 Task: Add a signature Jasmine Robinson containing Best wishes for a happy Grandparents Day, Jasmine Robinson to email address softage.8@softage.net and add a label School records
Action: Mouse moved to (930, 48)
Screenshot: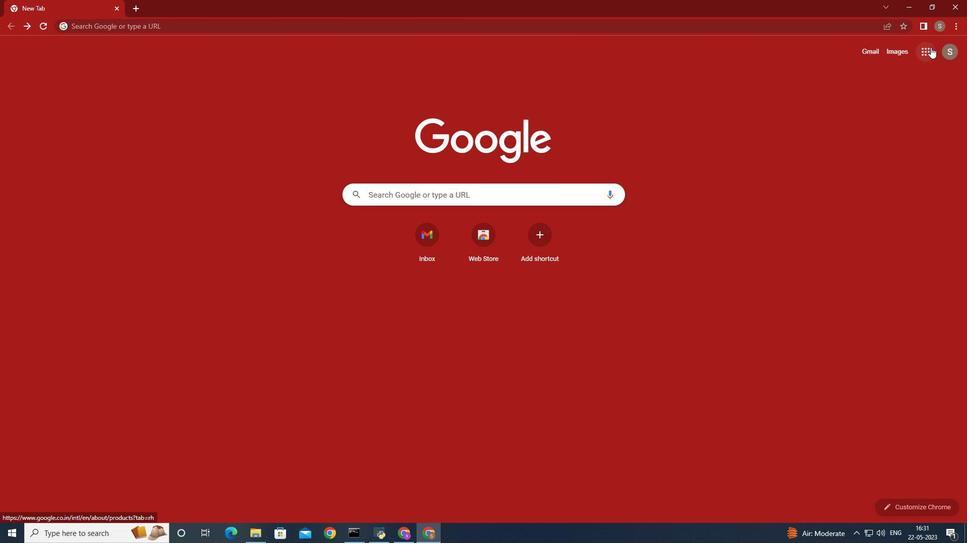 
Action: Mouse pressed left at (930, 48)
Screenshot: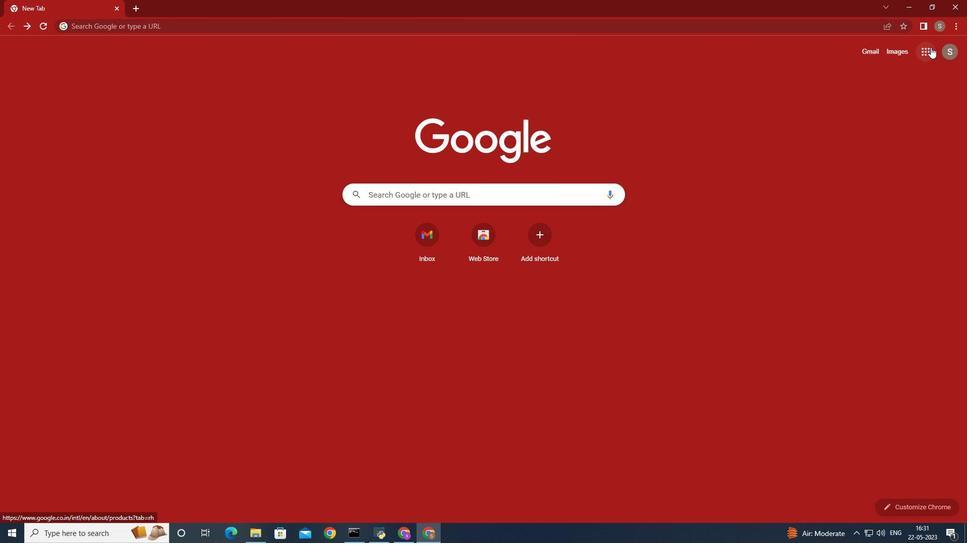 
Action: Mouse moved to (902, 91)
Screenshot: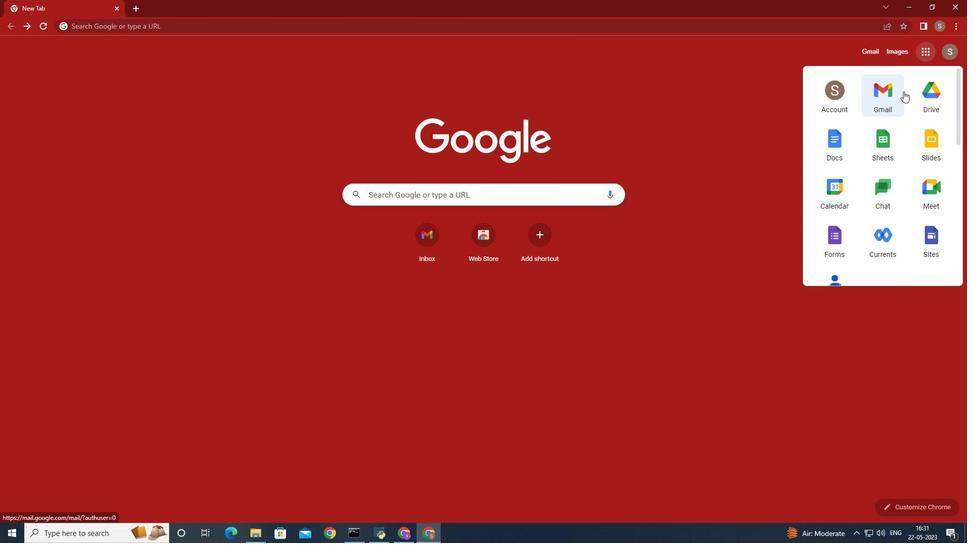 
Action: Mouse pressed left at (902, 91)
Screenshot: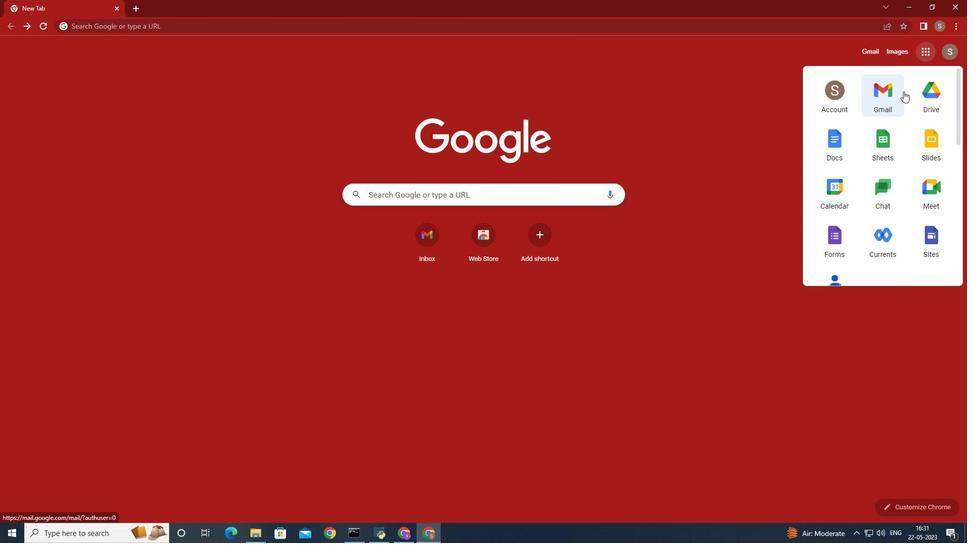 
Action: Mouse moved to (855, 73)
Screenshot: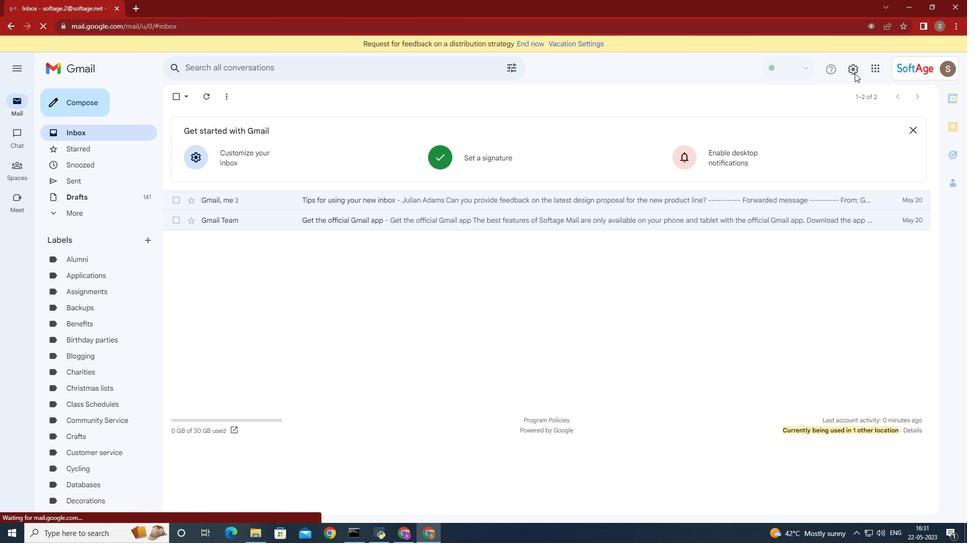 
Action: Mouse pressed left at (855, 73)
Screenshot: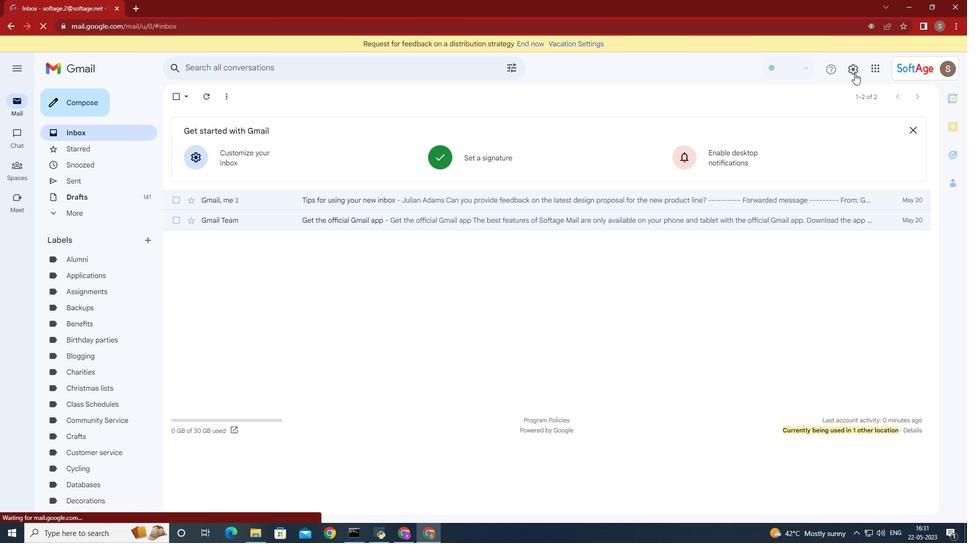 
Action: Mouse moved to (869, 114)
Screenshot: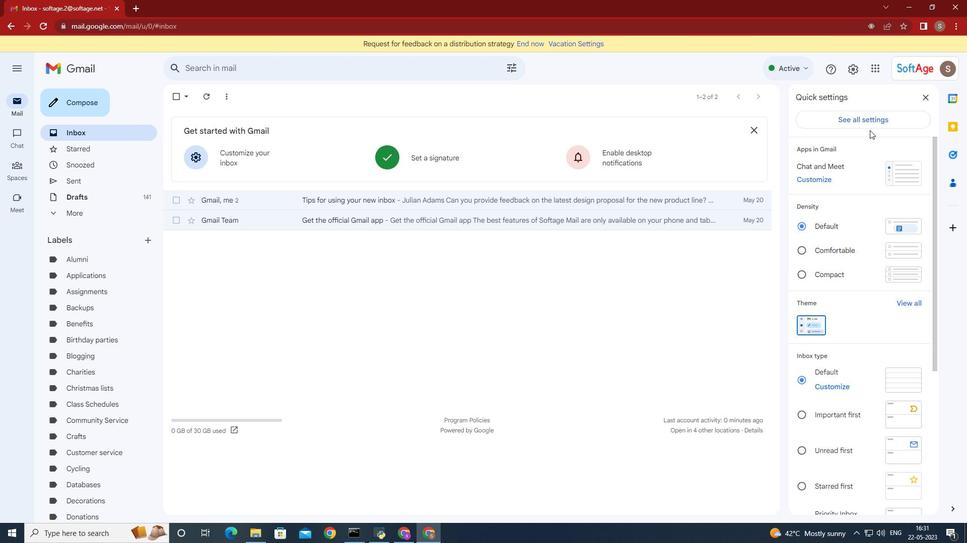 
Action: Mouse pressed left at (869, 114)
Screenshot: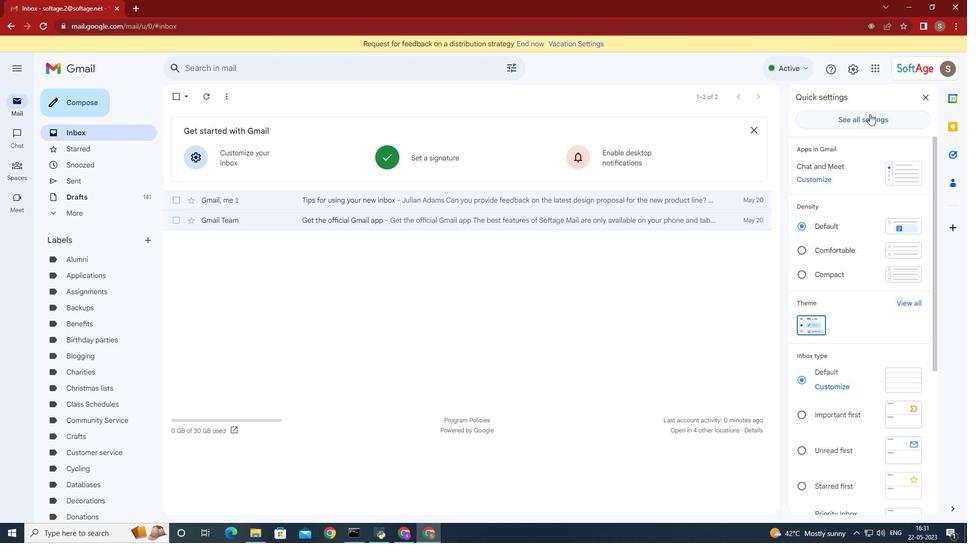 
Action: Mouse moved to (679, 174)
Screenshot: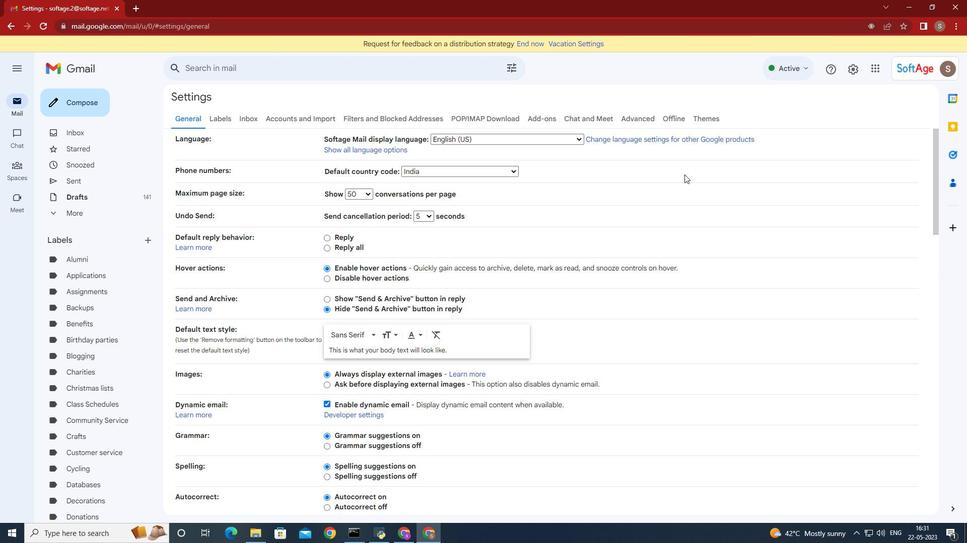 
Action: Mouse scrolled (679, 174) with delta (0, 0)
Screenshot: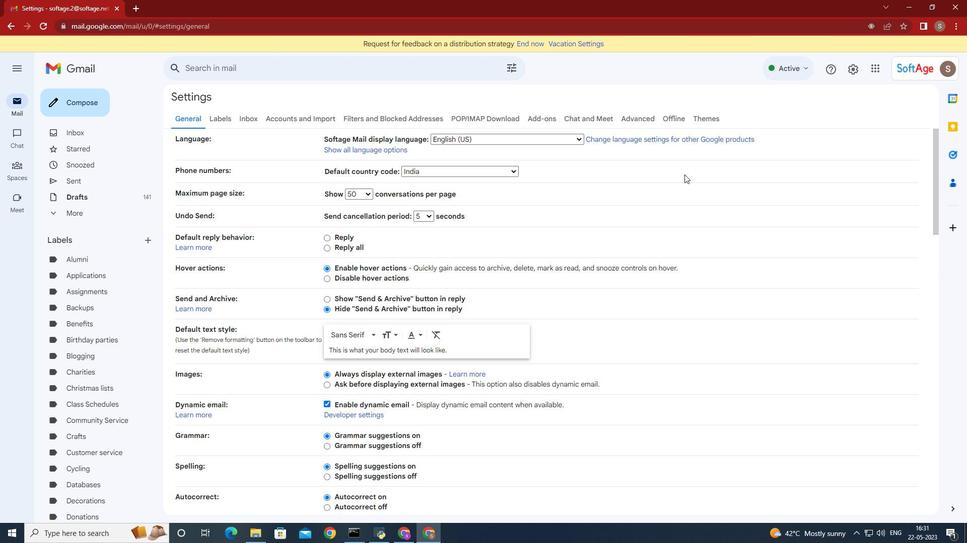 
Action: Mouse moved to (679, 174)
Screenshot: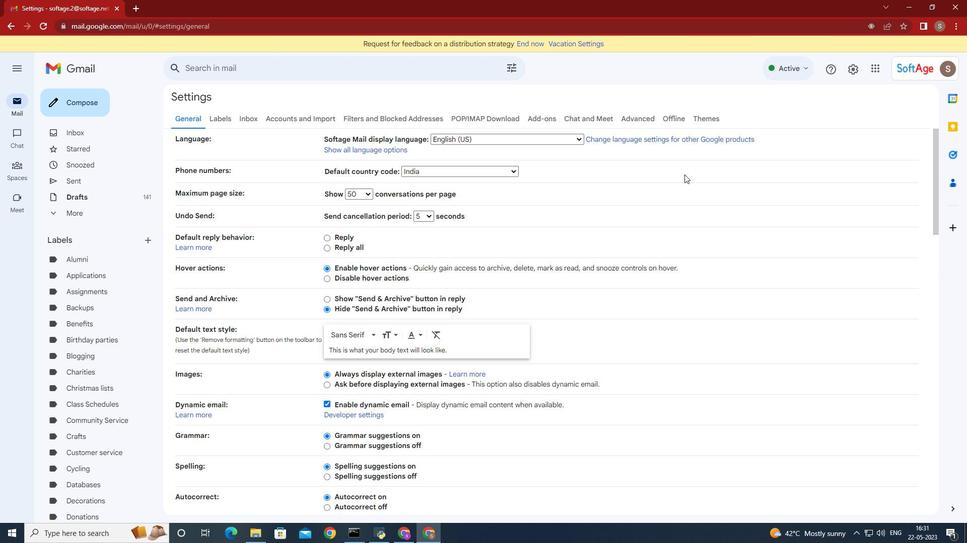 
Action: Mouse scrolled (679, 174) with delta (0, 0)
Screenshot: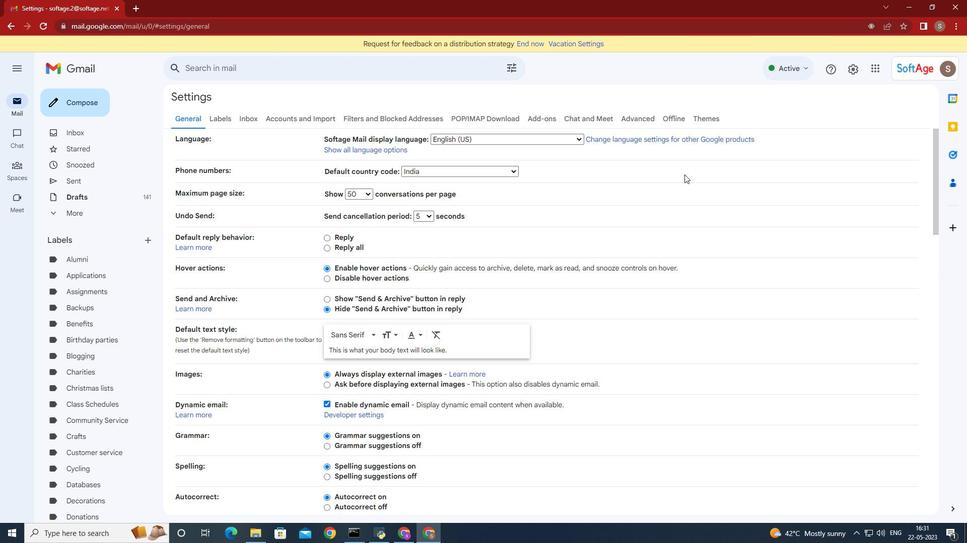 
Action: Mouse moved to (678, 174)
Screenshot: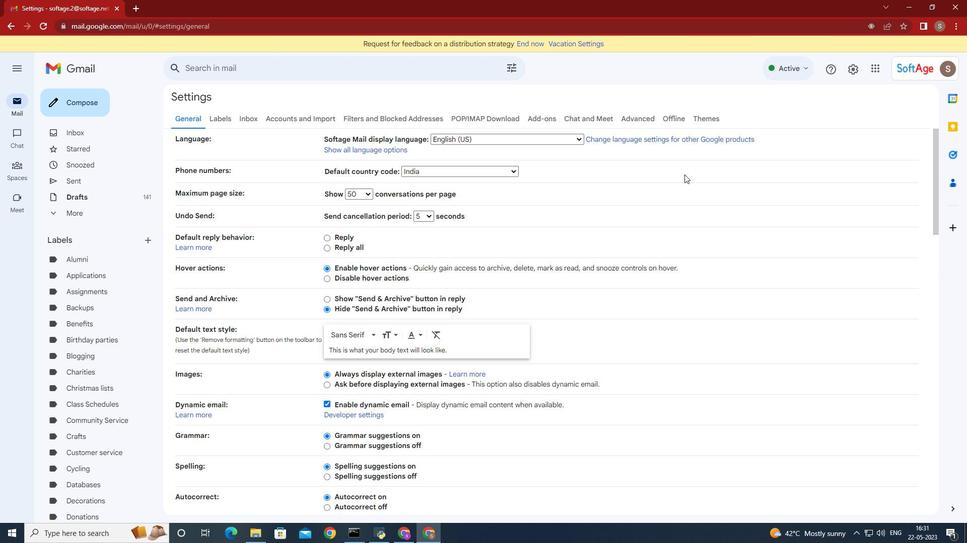 
Action: Mouse scrolled (678, 174) with delta (0, 0)
Screenshot: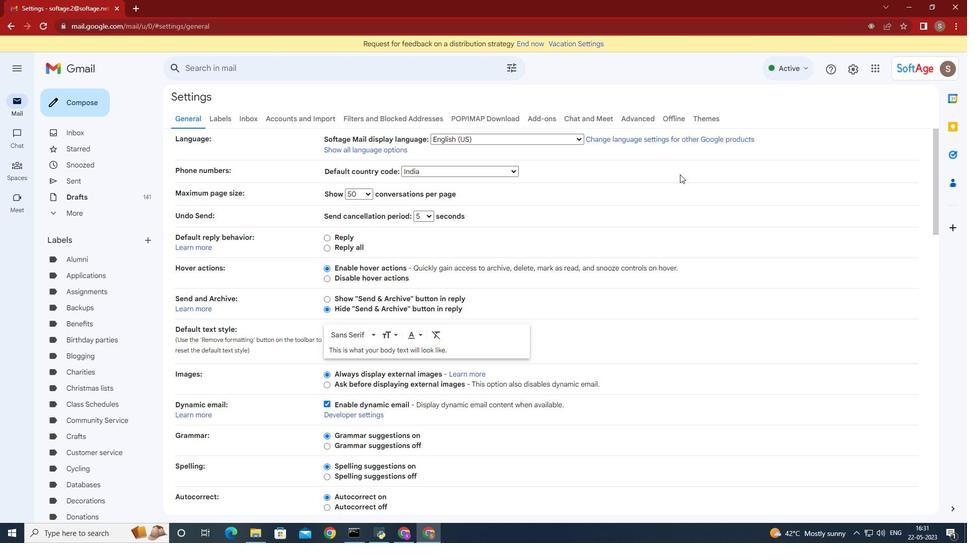 
Action: Mouse moved to (678, 174)
Screenshot: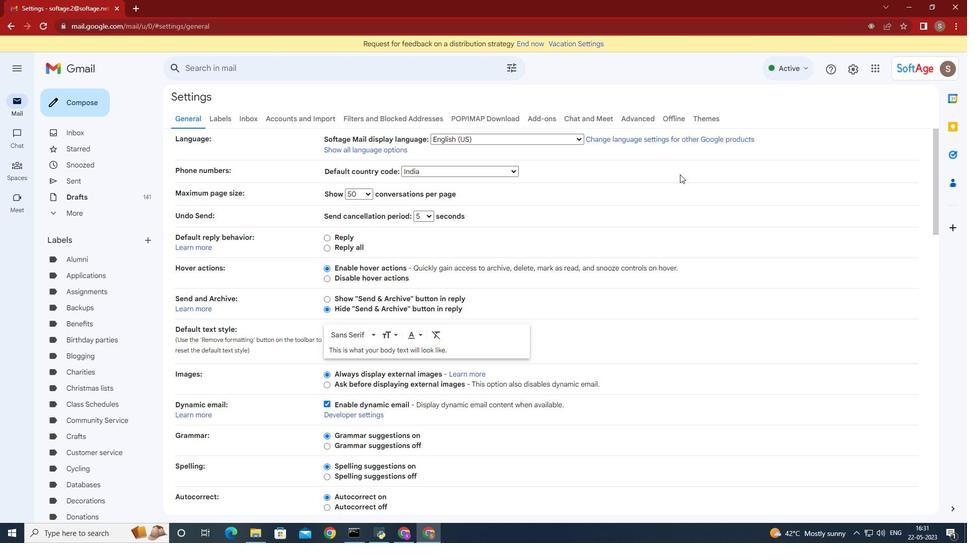 
Action: Mouse scrolled (678, 174) with delta (0, 0)
Screenshot: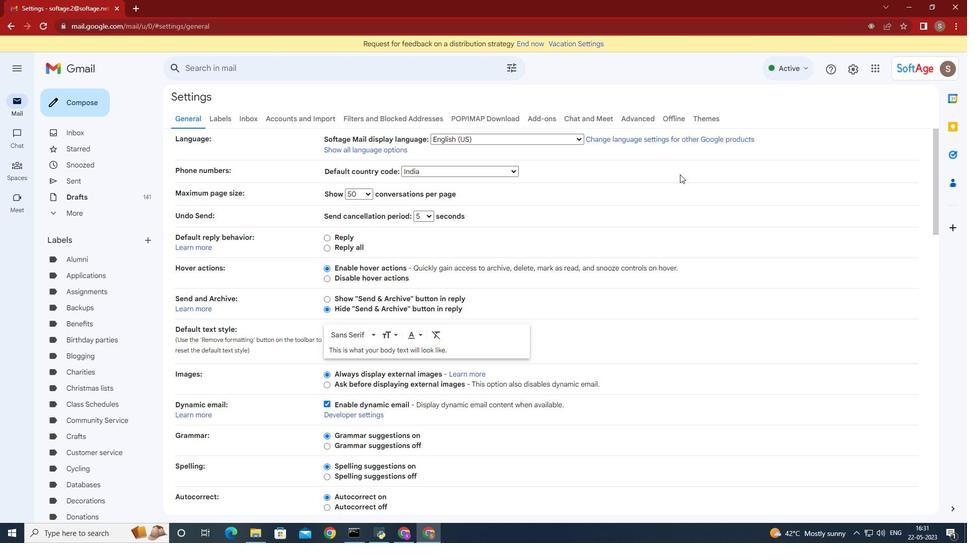 
Action: Mouse moved to (676, 174)
Screenshot: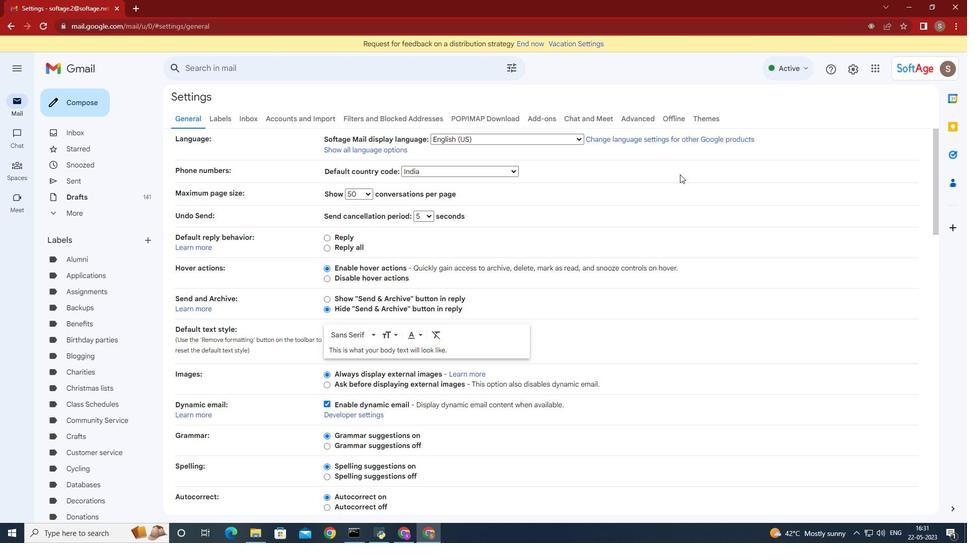 
Action: Mouse scrolled (676, 173) with delta (0, 0)
Screenshot: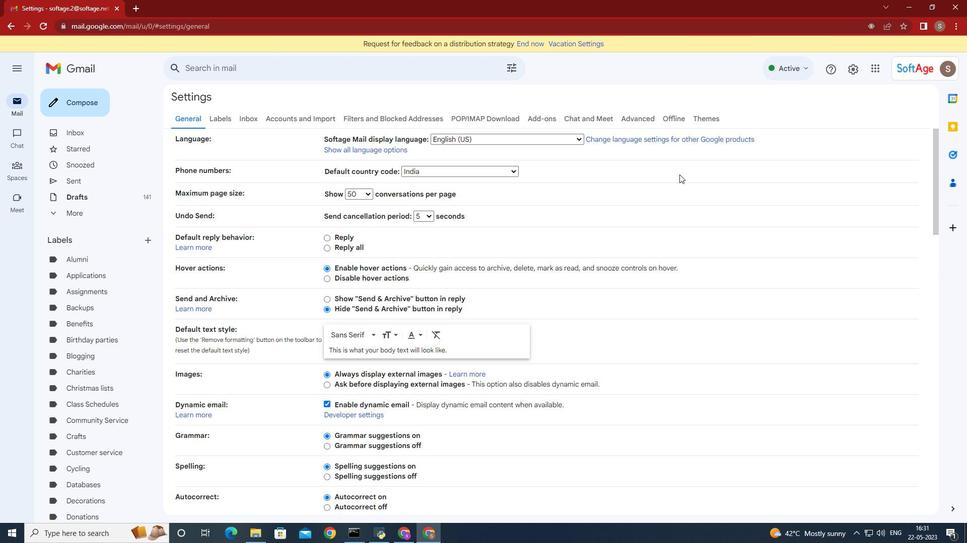 
Action: Mouse moved to (674, 173)
Screenshot: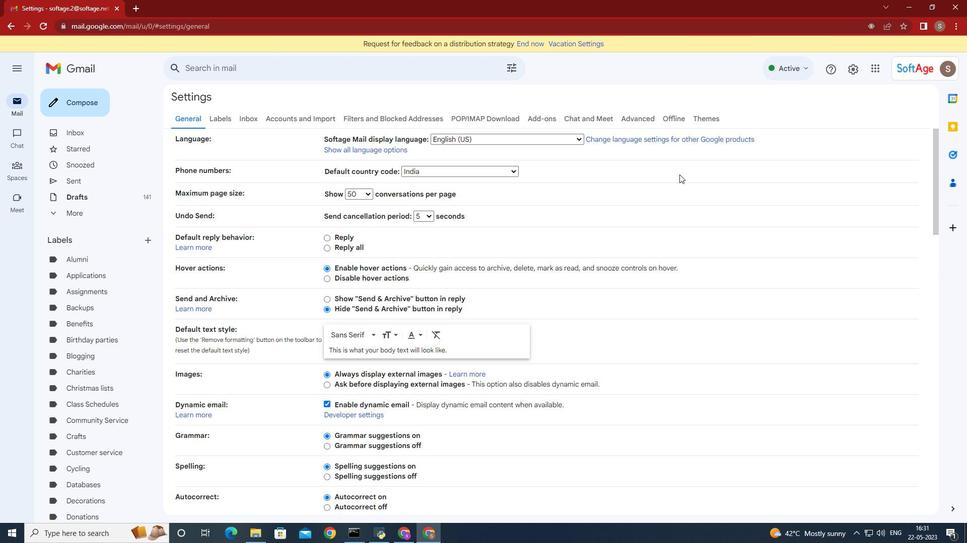 
Action: Mouse scrolled (674, 172) with delta (0, 0)
Screenshot: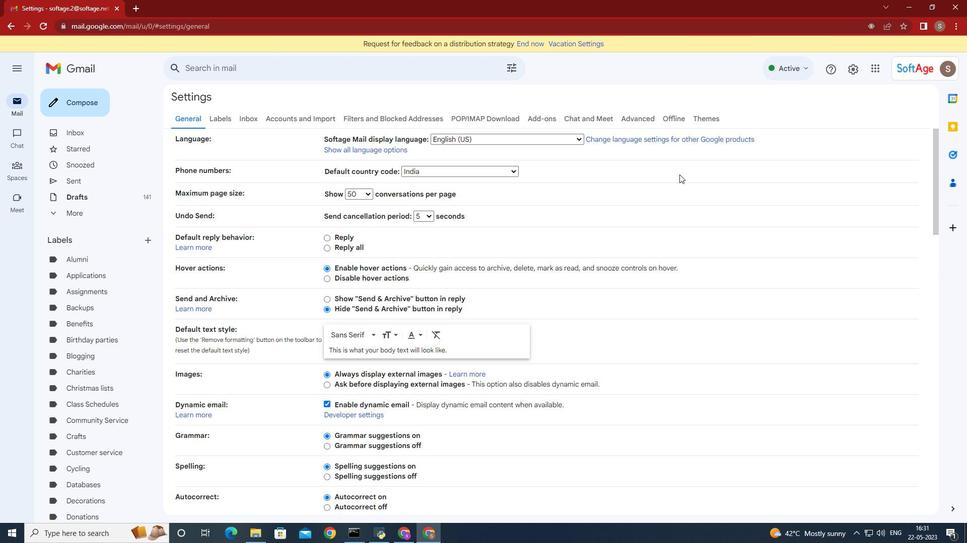 
Action: Mouse moved to (669, 171)
Screenshot: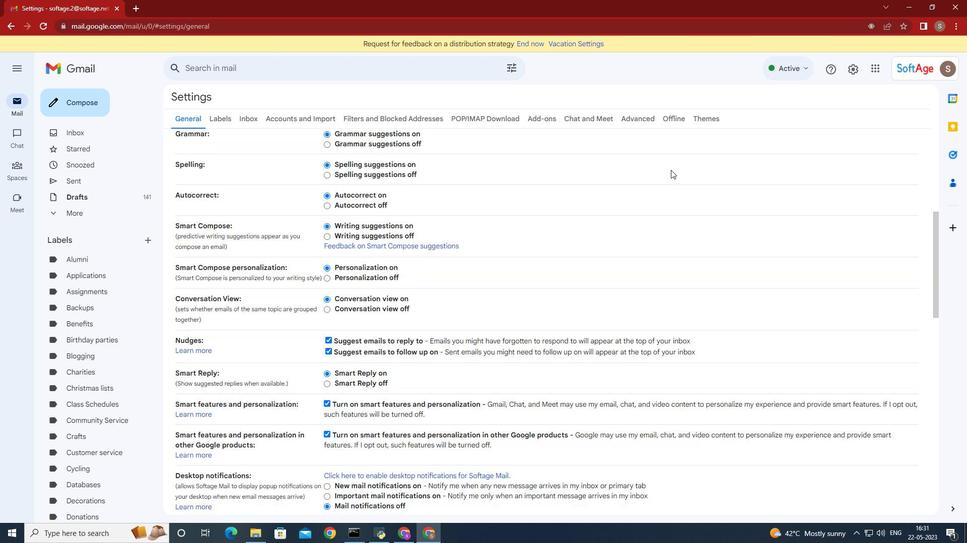 
Action: Mouse scrolled (669, 170) with delta (0, 0)
Screenshot: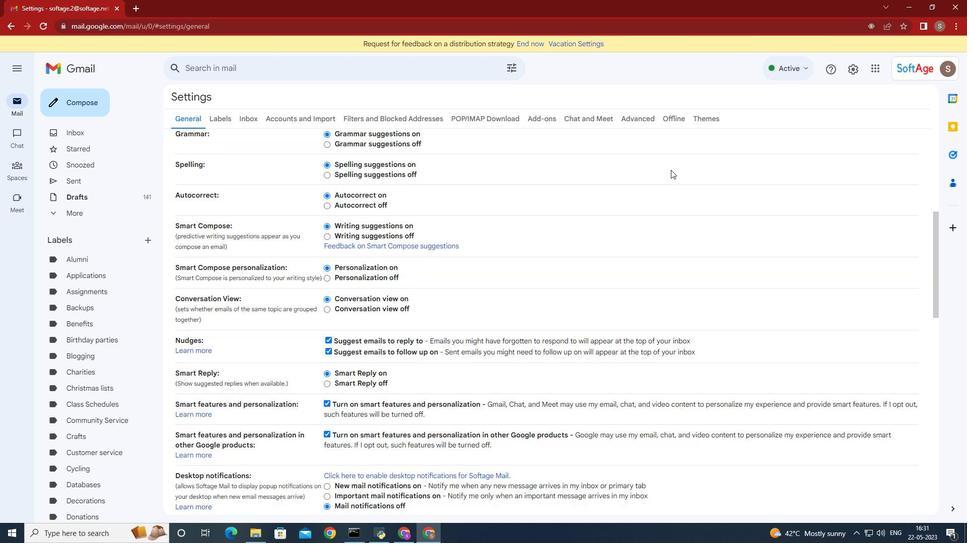 
Action: Mouse scrolled (669, 170) with delta (0, 0)
Screenshot: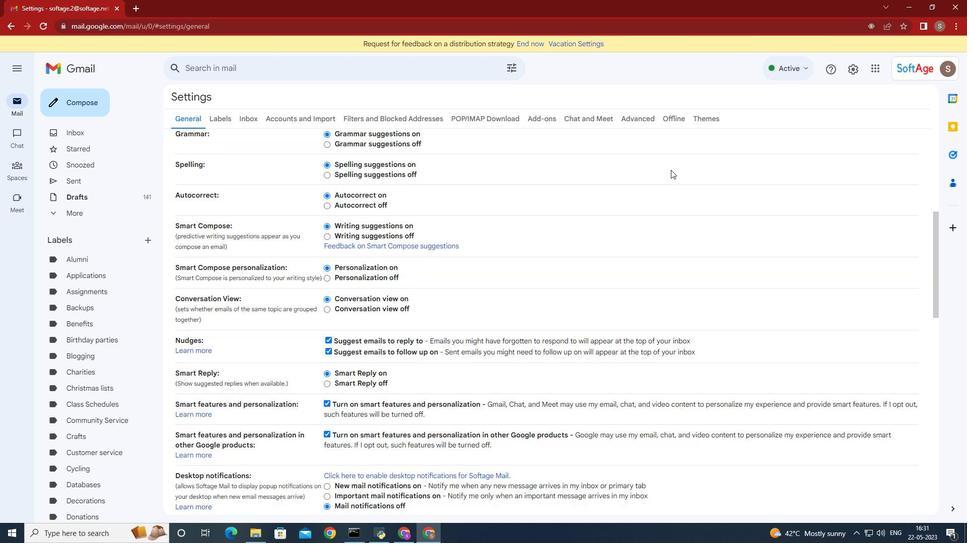
Action: Mouse scrolled (669, 170) with delta (0, 0)
Screenshot: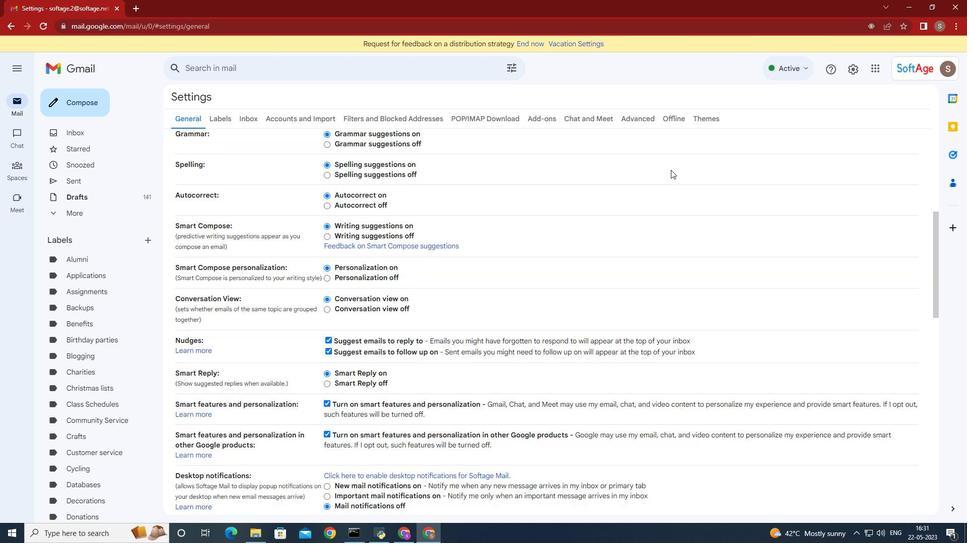 
Action: Mouse scrolled (669, 170) with delta (0, 0)
Screenshot: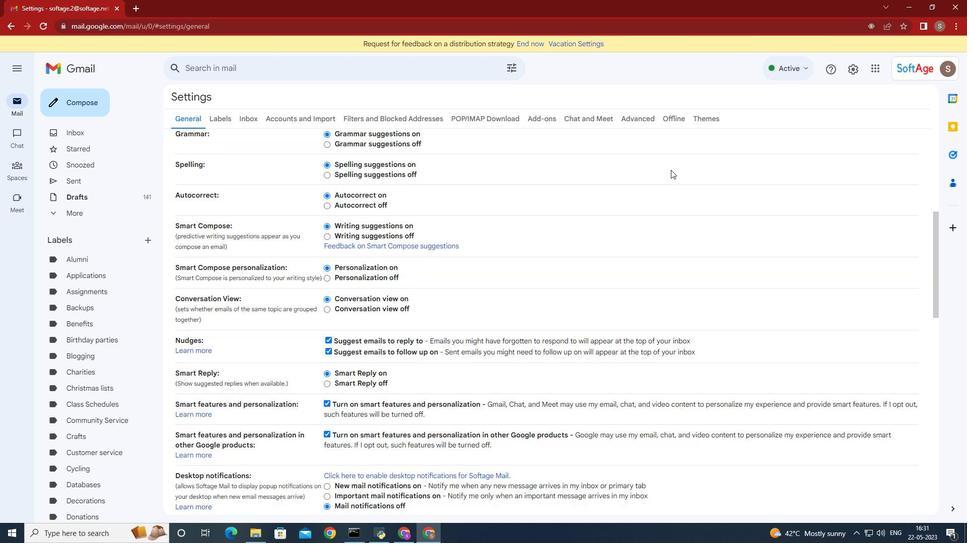 
Action: Mouse scrolled (669, 170) with delta (0, 0)
Screenshot: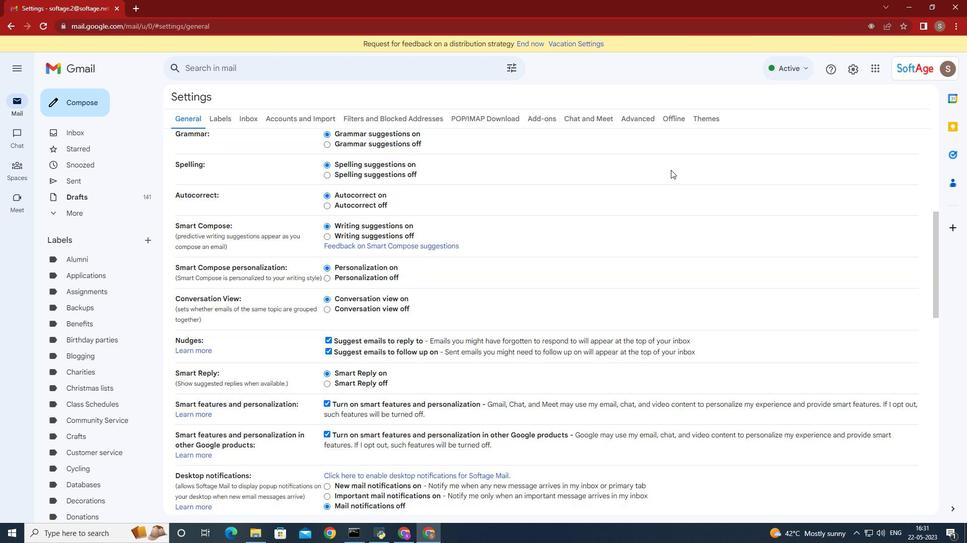 
Action: Mouse moved to (664, 171)
Screenshot: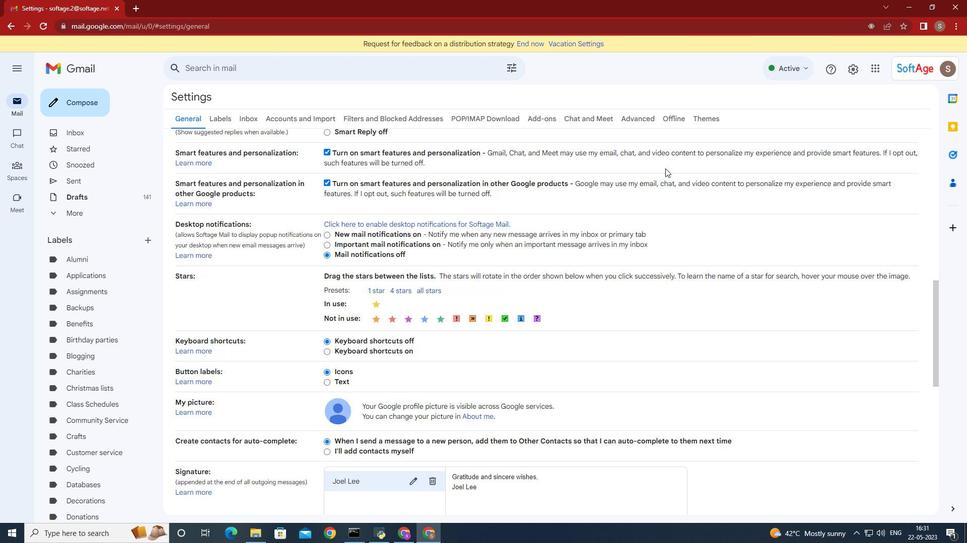 
Action: Mouse scrolled (664, 171) with delta (0, 0)
Screenshot: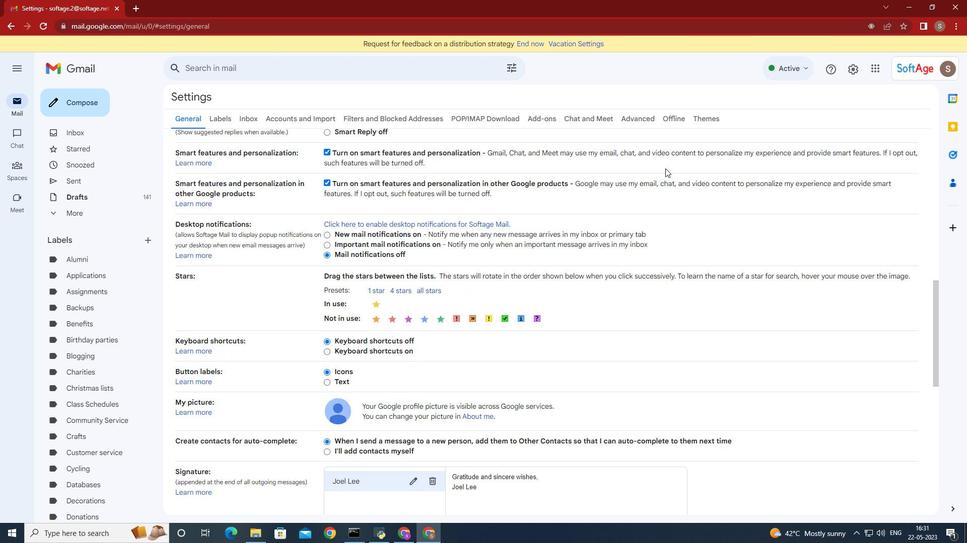 
Action: Mouse moved to (664, 171)
Screenshot: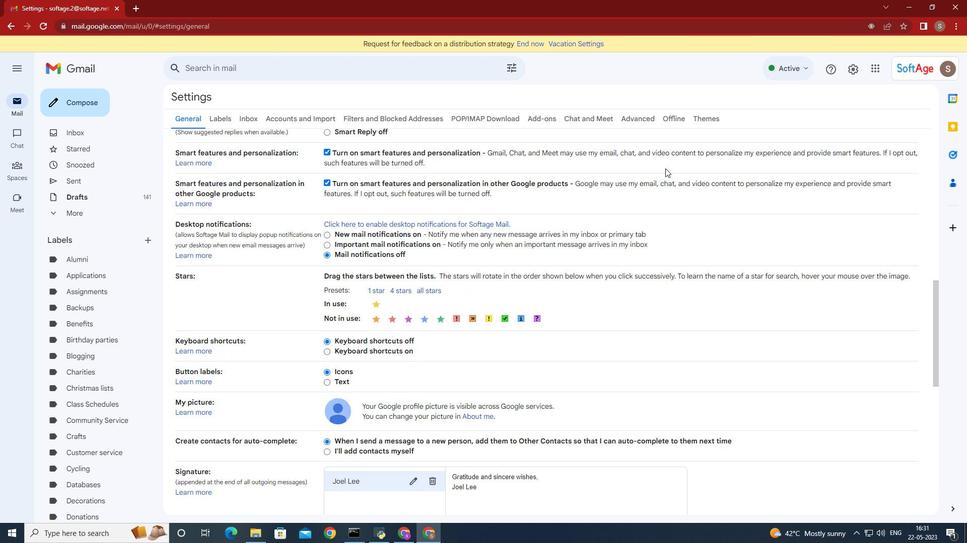 
Action: Mouse scrolled (664, 171) with delta (0, 0)
Screenshot: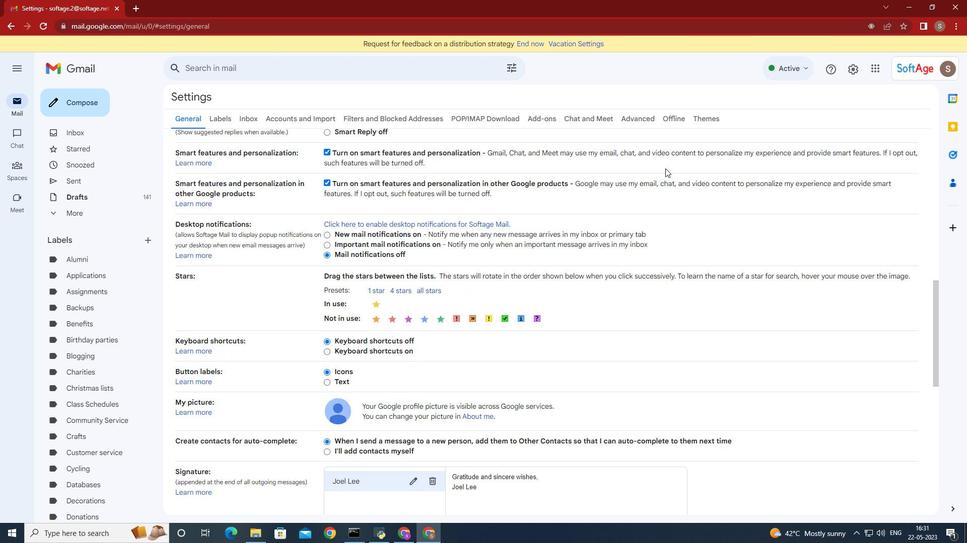 
Action: Mouse moved to (663, 172)
Screenshot: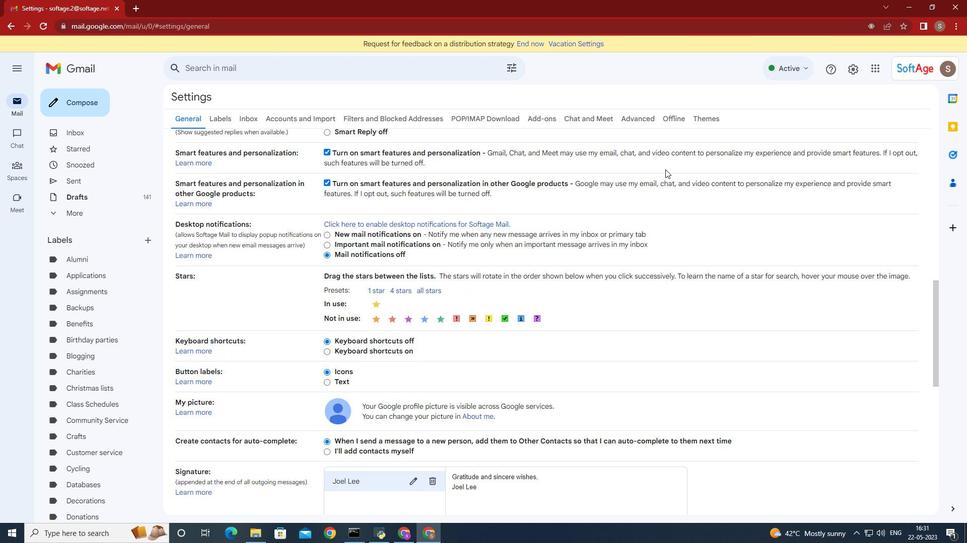
Action: Mouse scrolled (663, 172) with delta (0, 0)
Screenshot: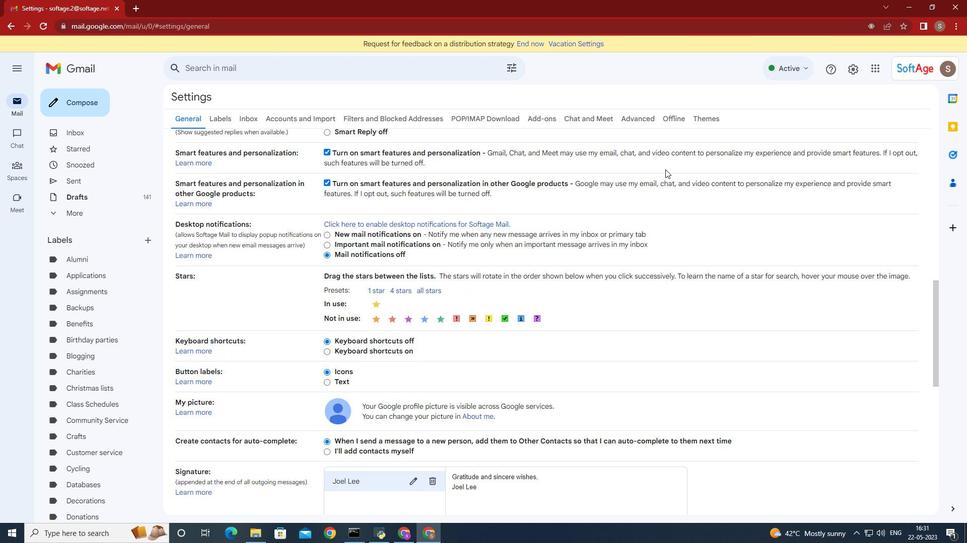 
Action: Mouse moved to (663, 172)
Screenshot: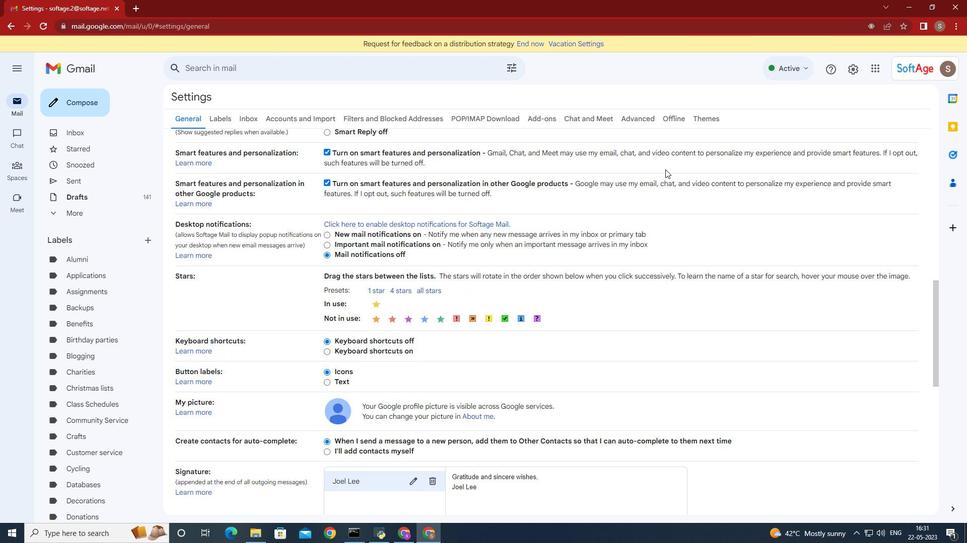 
Action: Mouse scrolled (663, 172) with delta (0, 0)
Screenshot: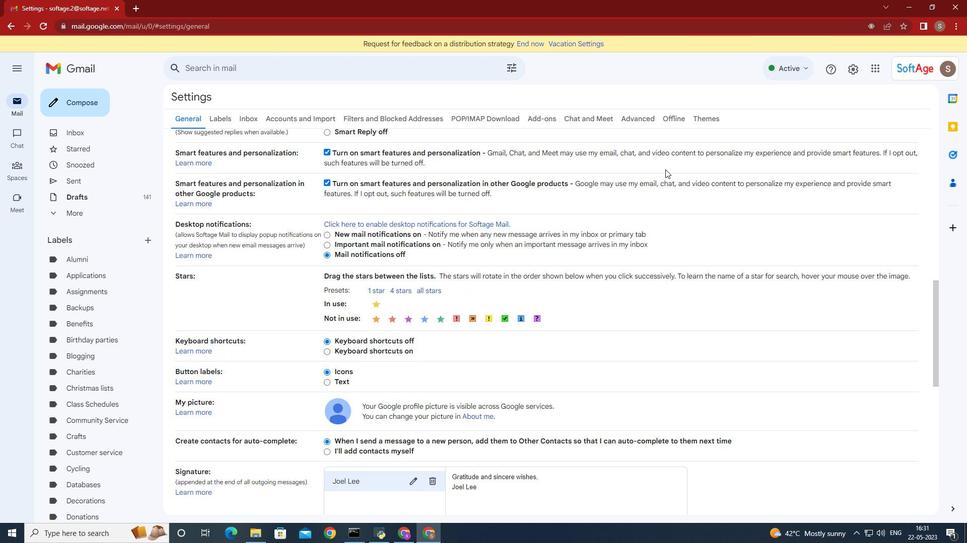 
Action: Mouse moved to (663, 172)
Screenshot: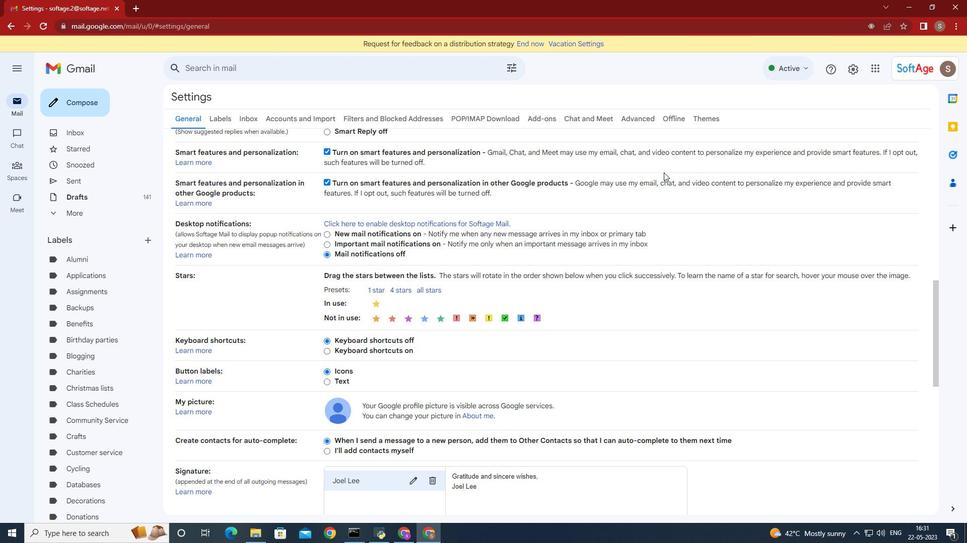 
Action: Mouse scrolled (663, 172) with delta (0, 0)
Screenshot: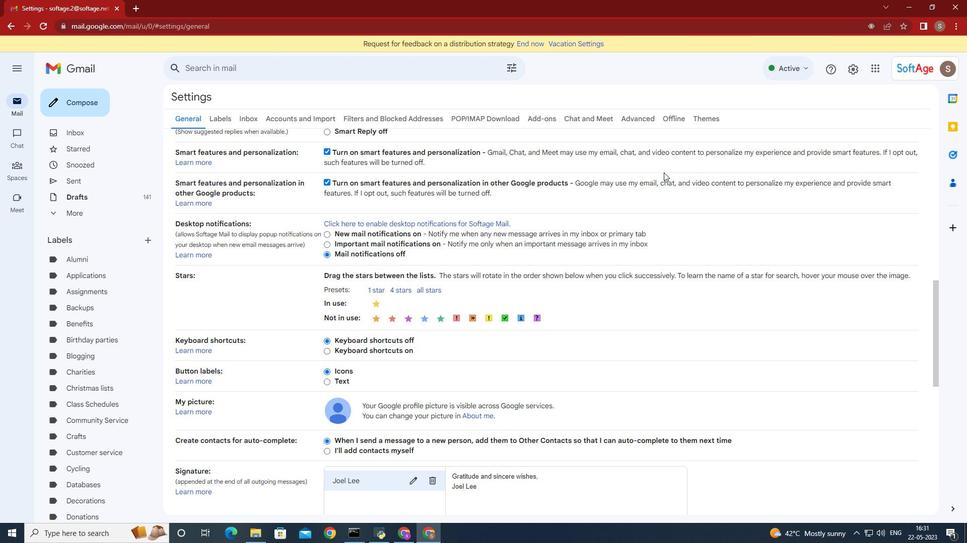 
Action: Mouse moved to (382, 315)
Screenshot: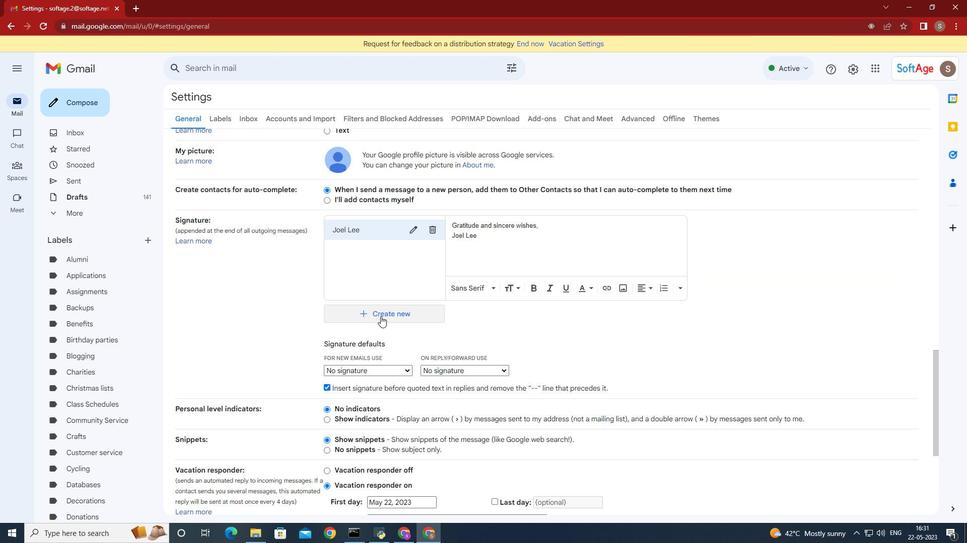 
Action: Mouse pressed left at (382, 315)
Screenshot: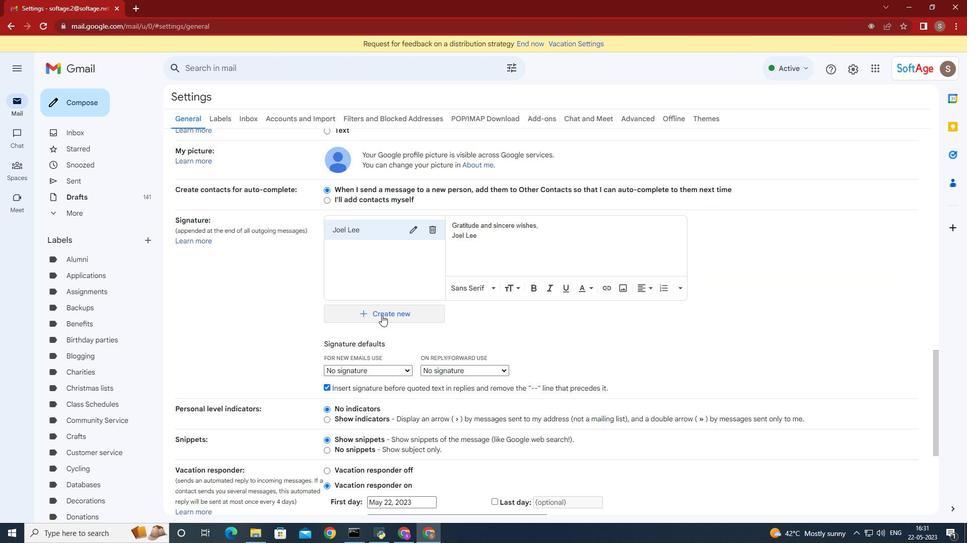 
Action: Mouse moved to (500, 311)
Screenshot: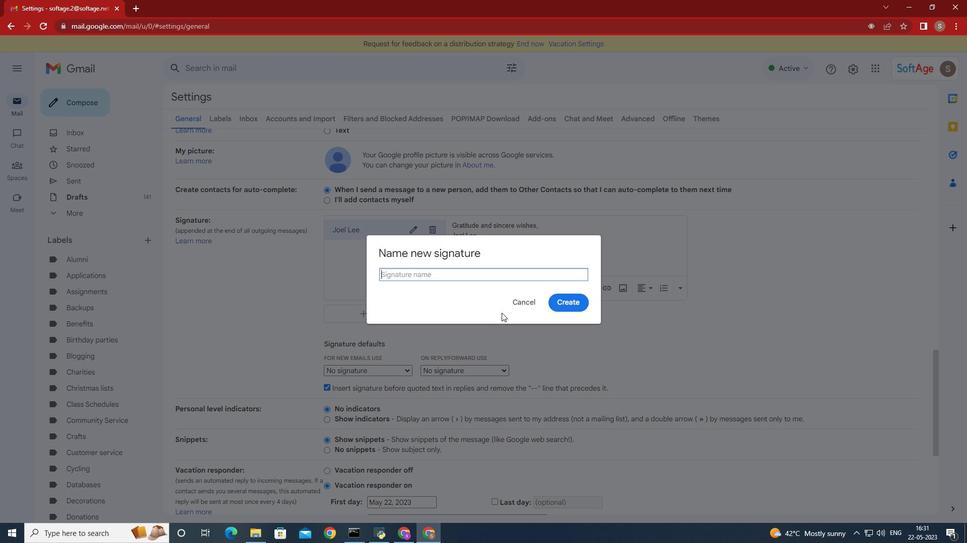 
Action: Key pressed <Key.shift>Jasmine<Key.space><Key.shift><Key.shift>Robinson
Screenshot: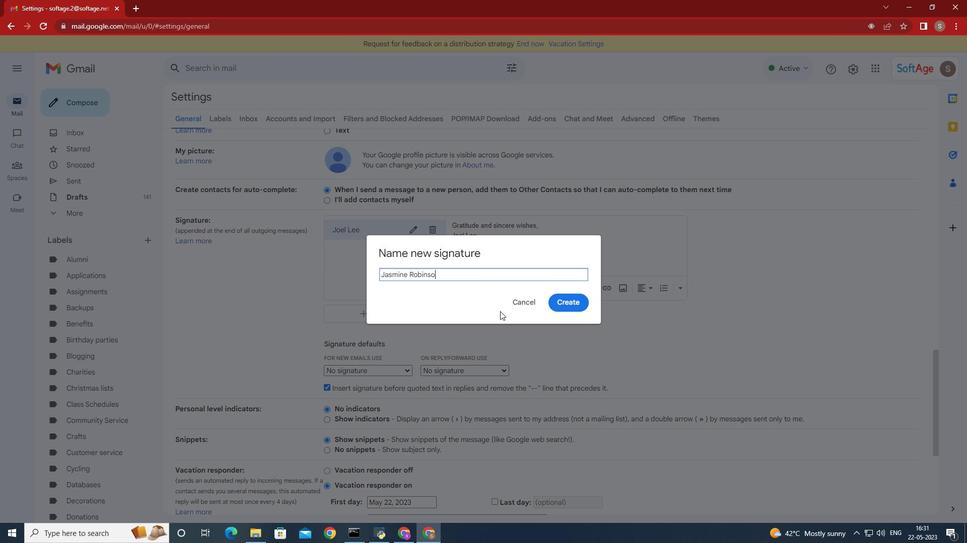 
Action: Mouse moved to (567, 303)
Screenshot: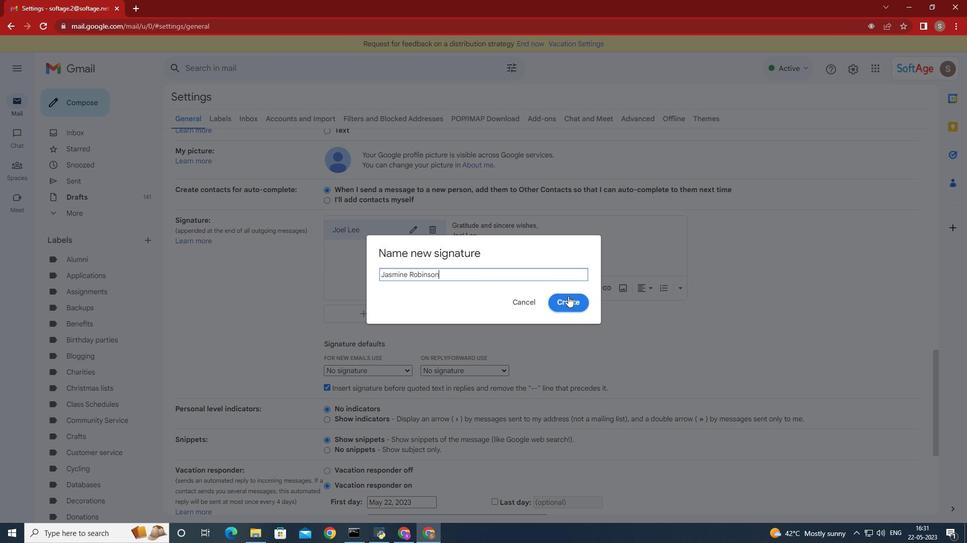 
Action: Mouse pressed left at (567, 303)
Screenshot: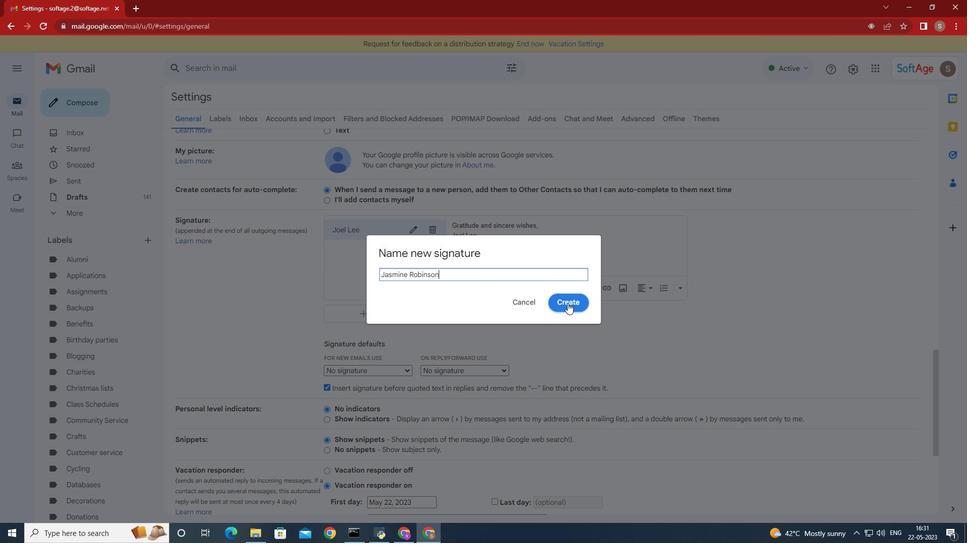 
Action: Mouse moved to (563, 296)
Screenshot: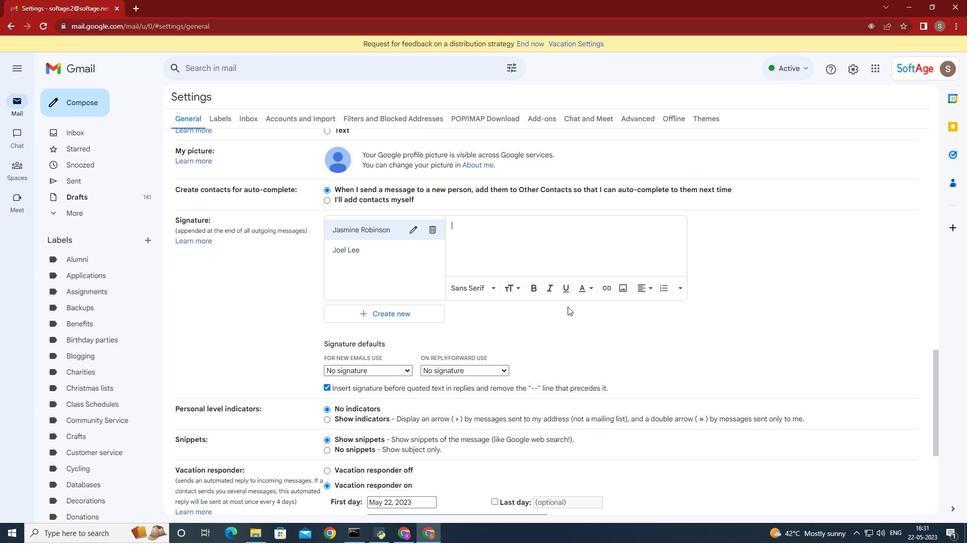 
Action: Key pressed <Key.shift>Best<Key.space>wishes<Key.space>for<Key.space>a<Key.space>happy<Key.space><Key.shift>Grandparents<Key.space><Key.shift>Day,<Key.enter><Key.shift><Key.shift><Key.shift><Key.shift><Key.shift><Key.shift><Key.shift><Key.shift><Key.shift><Key.shift><Key.shift><Key.shift><Key.shift><Key.shift><Key.shift>Jasmine<Key.space><Key.shift>Robinson
Screenshot: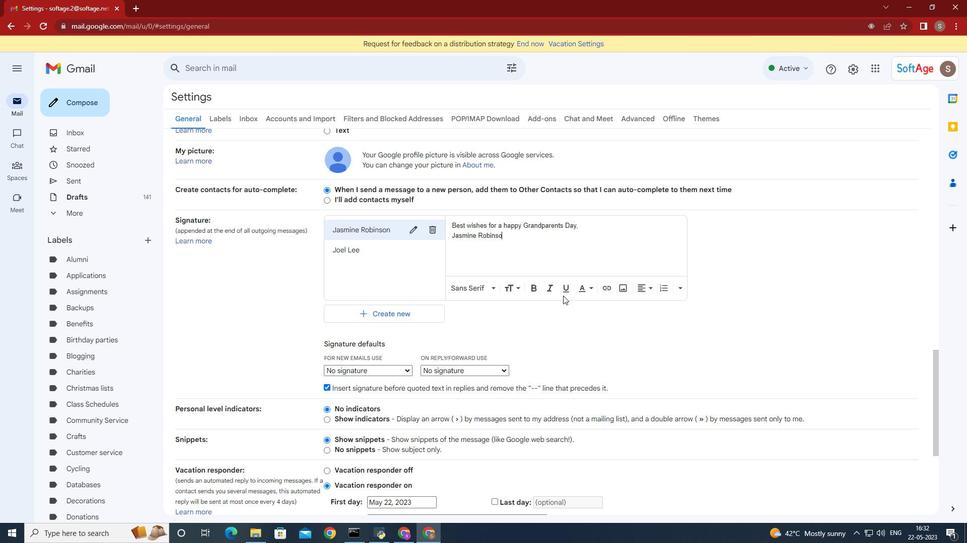 
Action: Mouse scrolled (563, 295) with delta (0, 0)
Screenshot: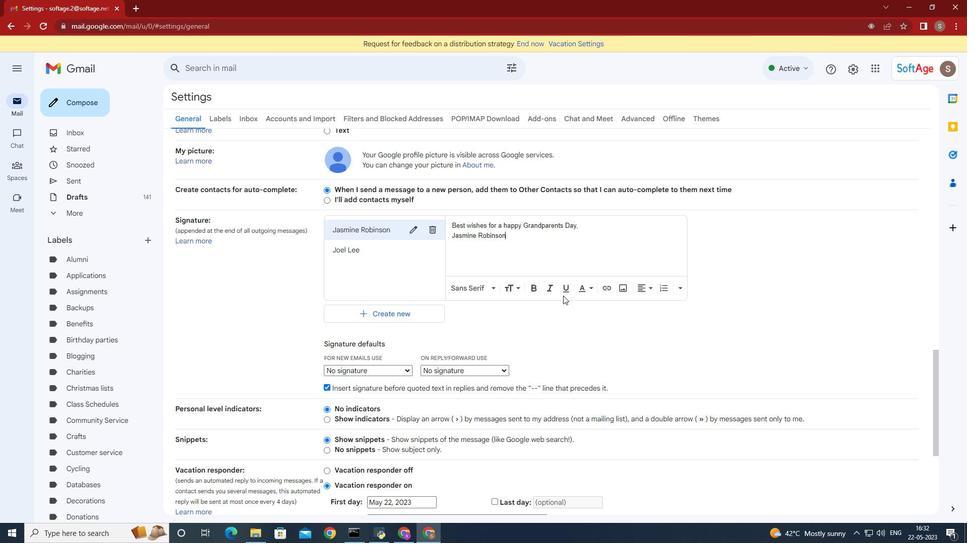 
Action: Mouse scrolled (563, 295) with delta (0, 0)
Screenshot: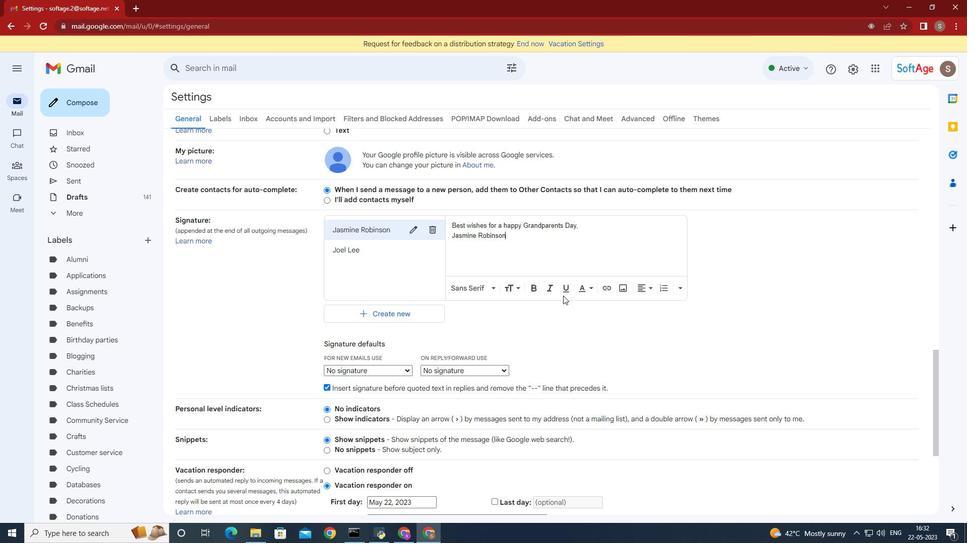
Action: Mouse moved to (396, 269)
Screenshot: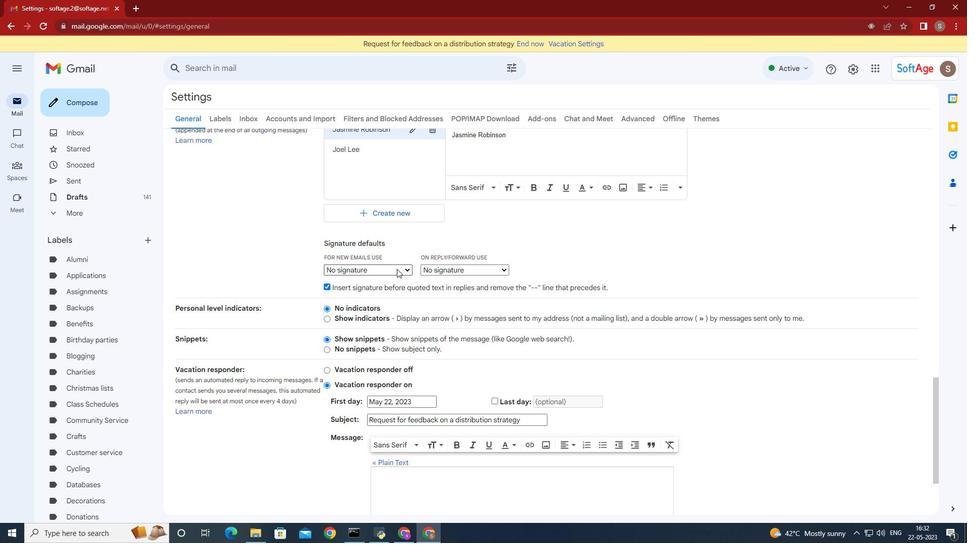 
Action: Mouse pressed left at (396, 269)
Screenshot: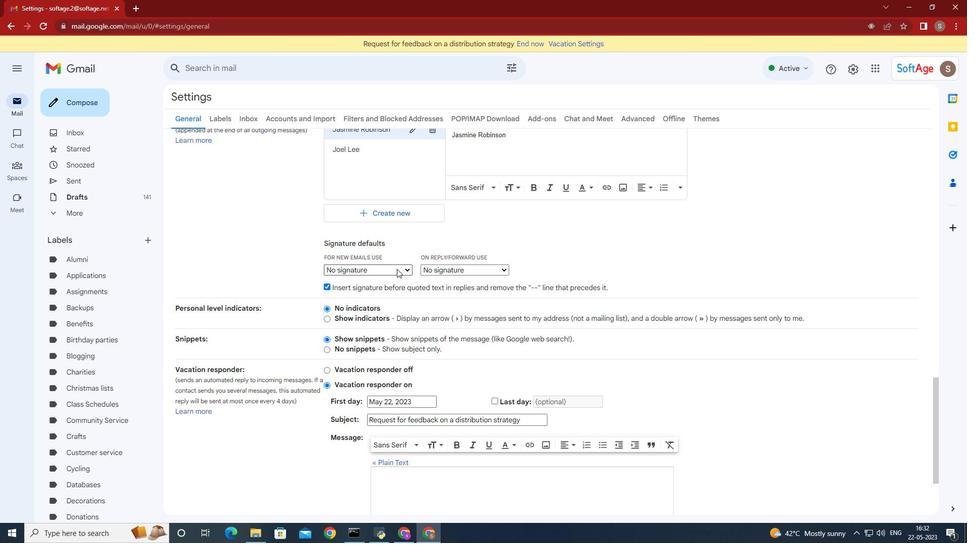 
Action: Mouse moved to (404, 292)
Screenshot: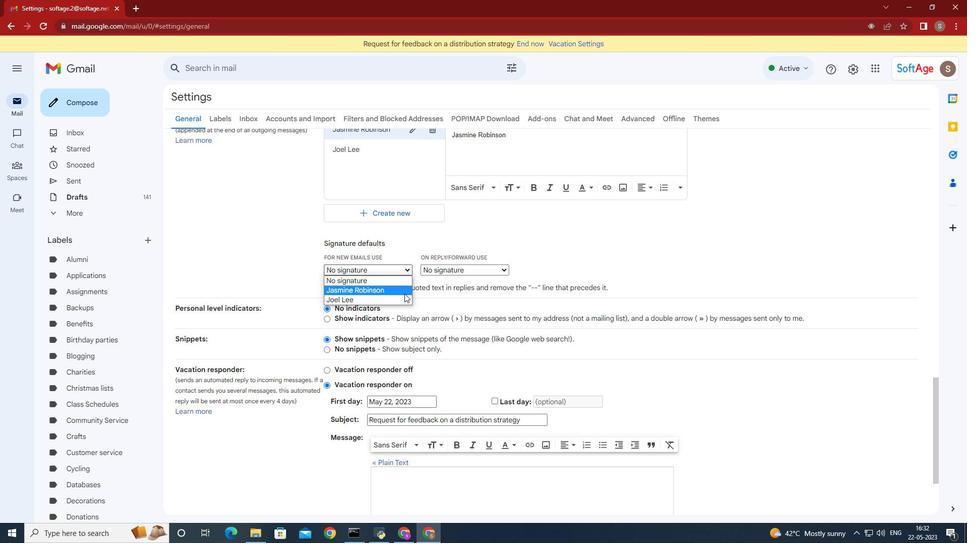 
Action: Mouse pressed left at (404, 292)
Screenshot: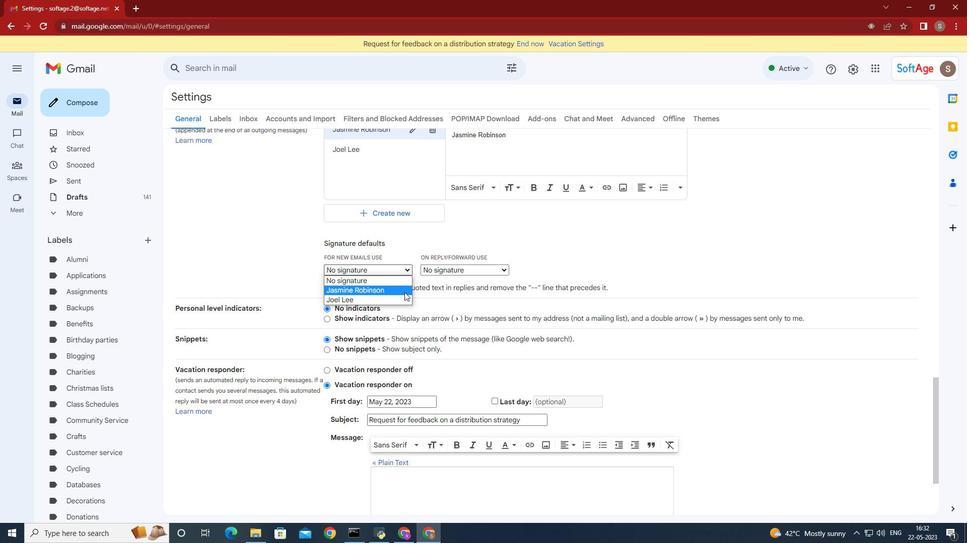 
Action: Mouse moved to (486, 270)
Screenshot: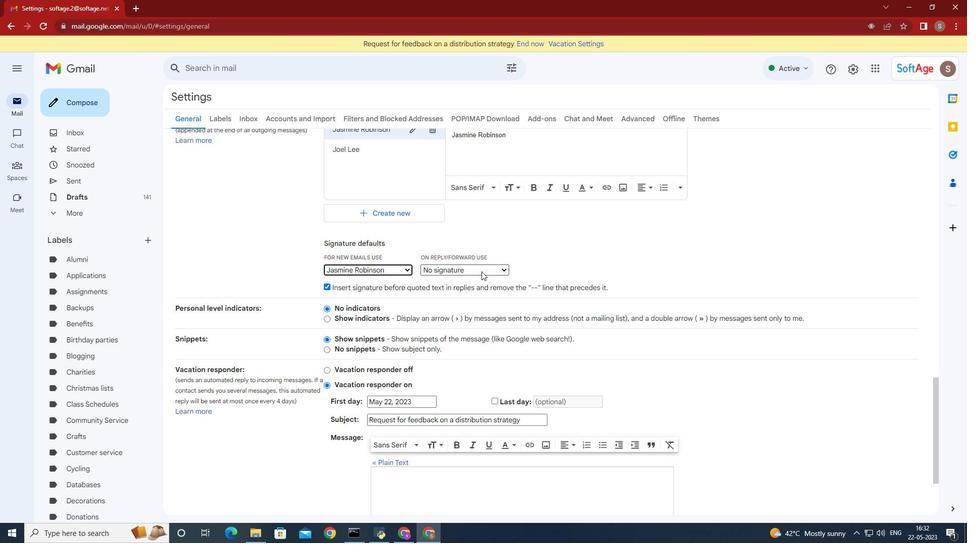 
Action: Mouse pressed left at (486, 270)
Screenshot: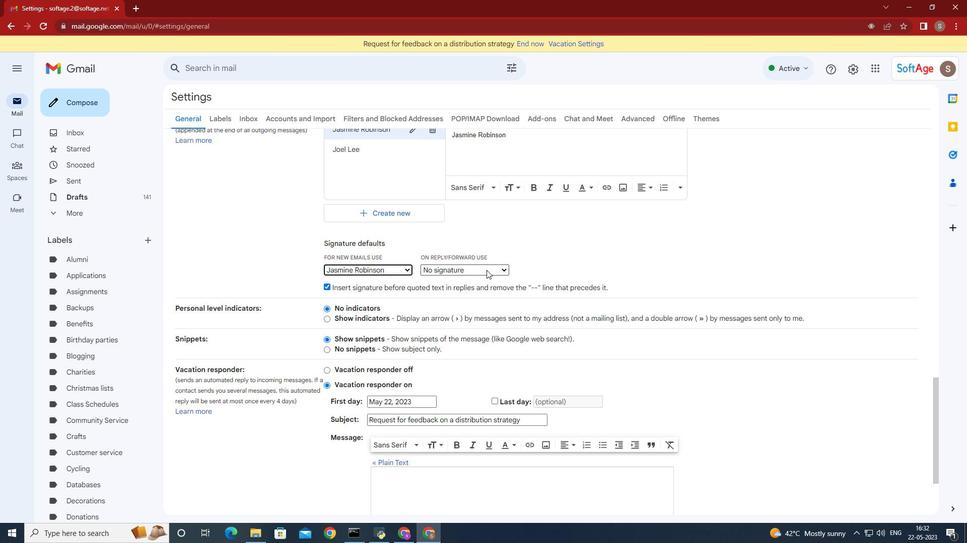 
Action: Mouse moved to (487, 291)
Screenshot: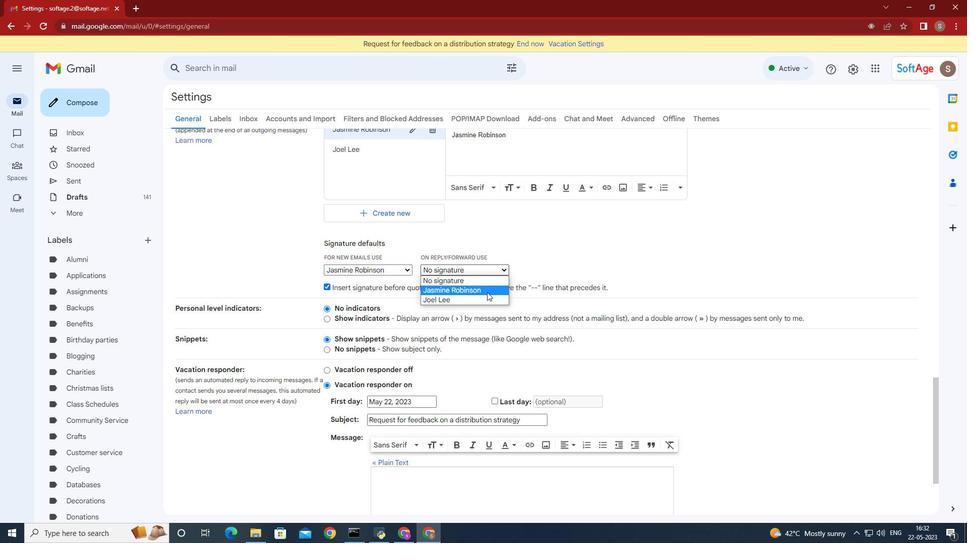 
Action: Mouse pressed left at (487, 291)
Screenshot: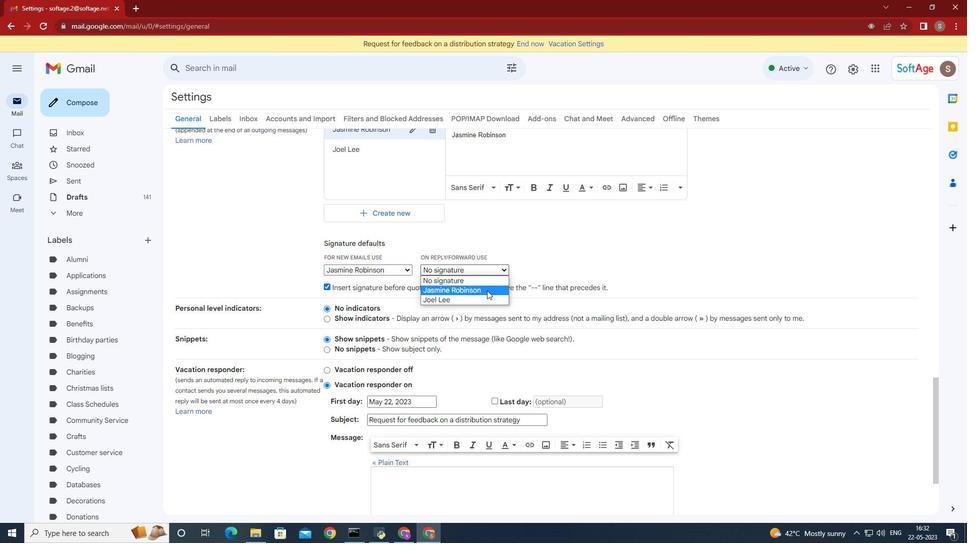 
Action: Mouse moved to (570, 314)
Screenshot: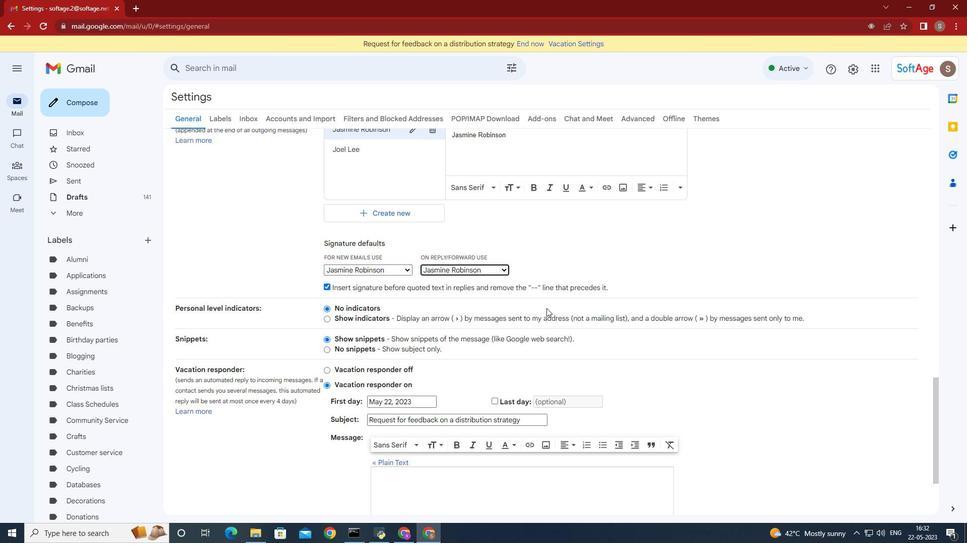
Action: Mouse scrolled (570, 313) with delta (0, 0)
Screenshot: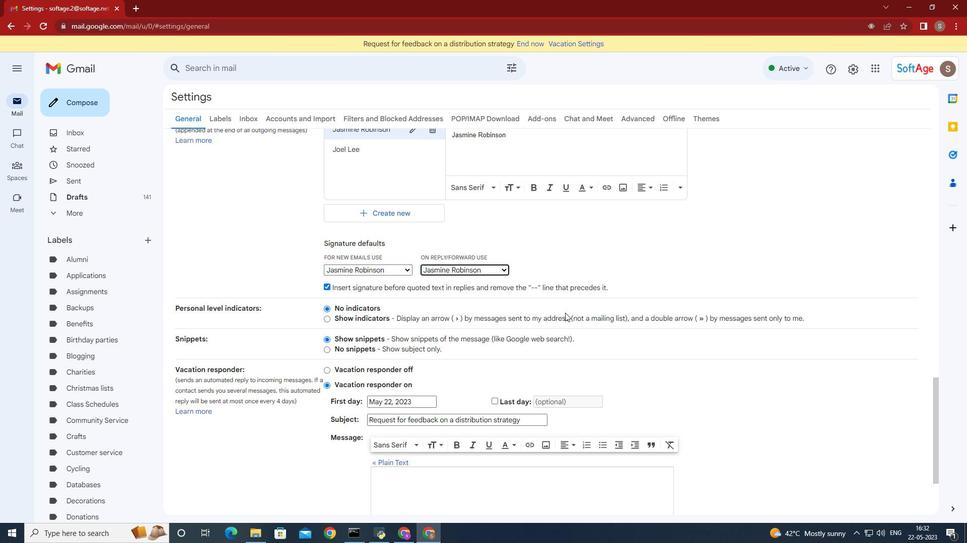 
Action: Mouse scrolled (570, 313) with delta (0, 0)
Screenshot: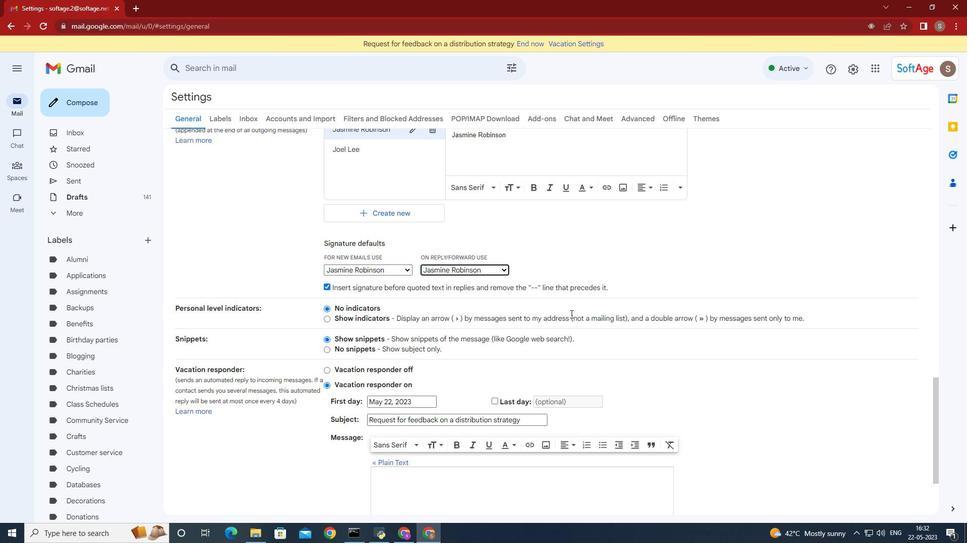 
Action: Mouse scrolled (570, 313) with delta (0, 0)
Screenshot: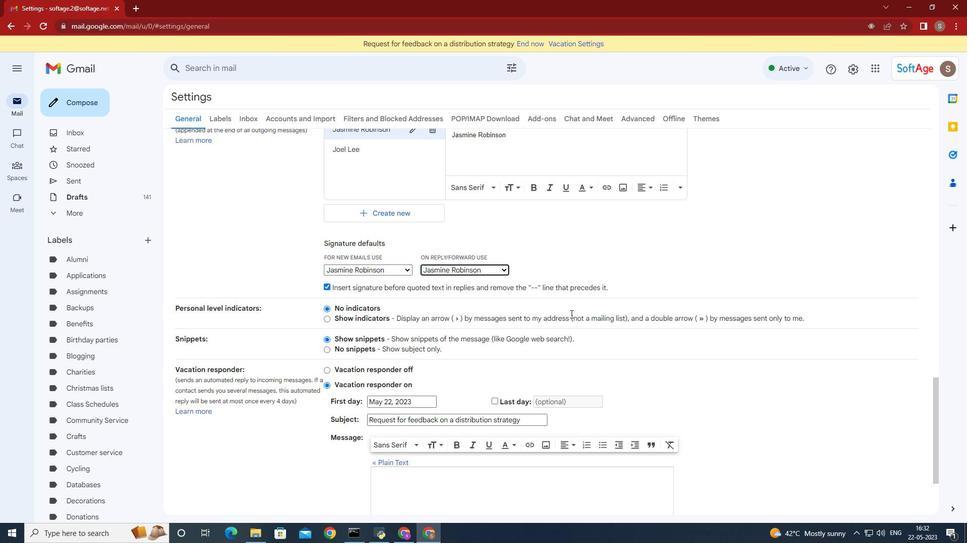 
Action: Mouse moved to (570, 314)
Screenshot: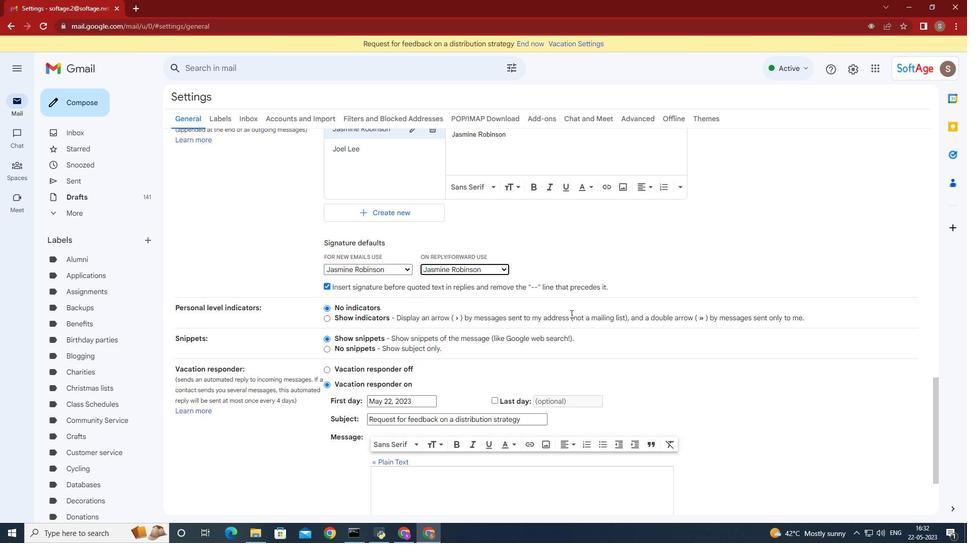 
Action: Mouse scrolled (570, 313) with delta (0, 0)
Screenshot: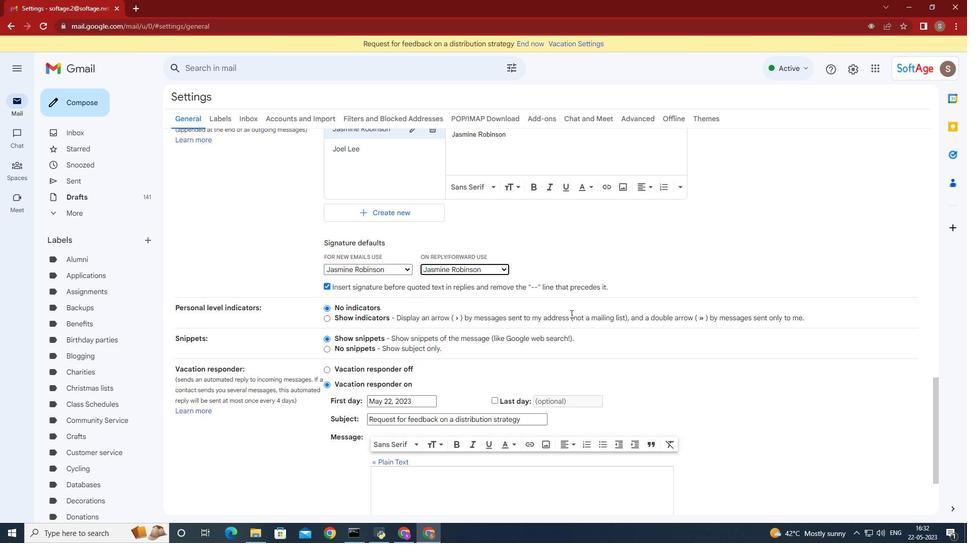 
Action: Mouse moved to (573, 314)
Screenshot: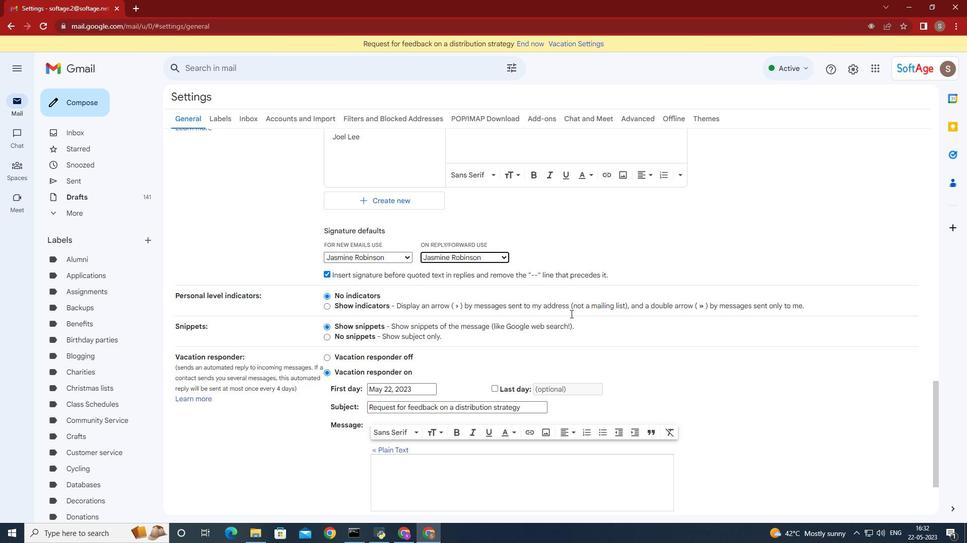 
Action: Mouse scrolled (573, 313) with delta (0, 0)
Screenshot: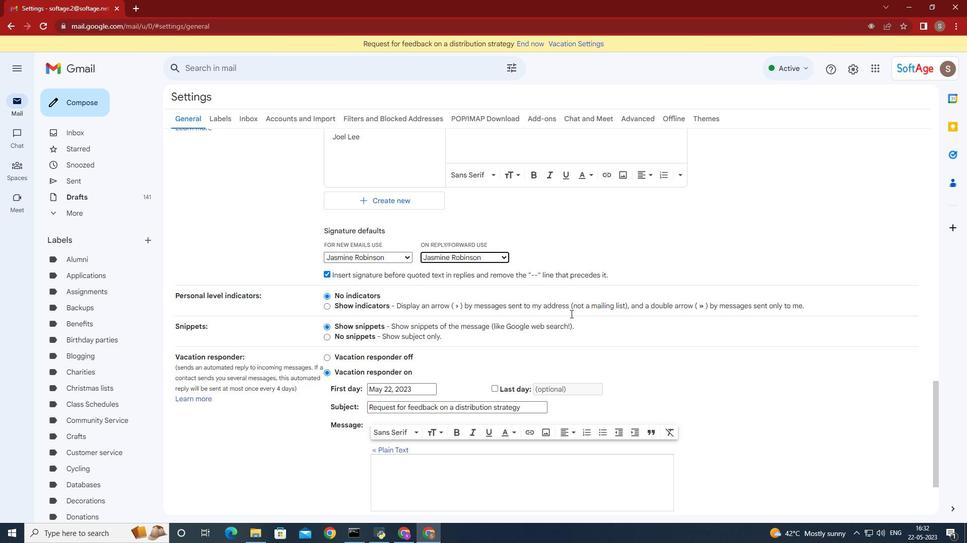 
Action: Mouse moved to (599, 339)
Screenshot: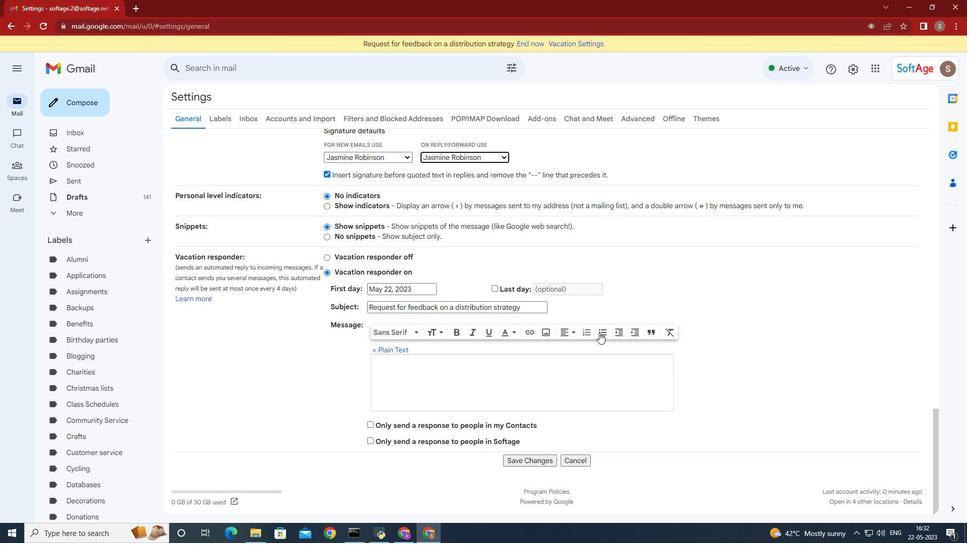 
Action: Mouse scrolled (599, 338) with delta (0, 0)
Screenshot: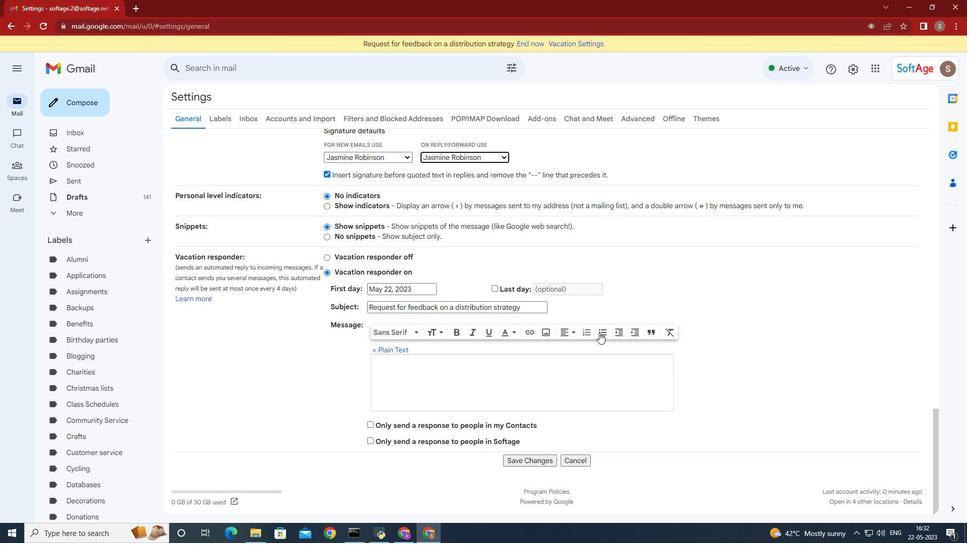 
Action: Mouse moved to (599, 339)
Screenshot: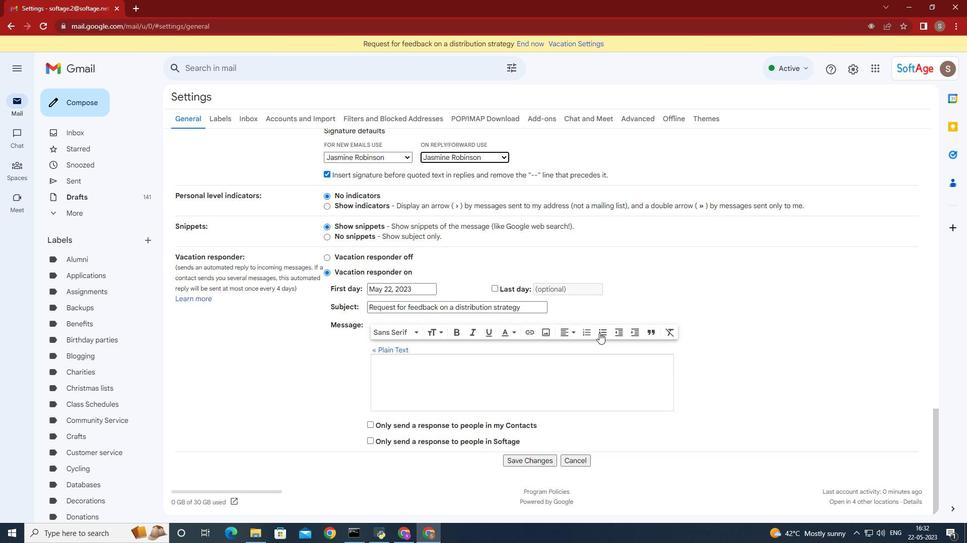 
Action: Mouse scrolled (599, 339) with delta (0, 0)
Screenshot: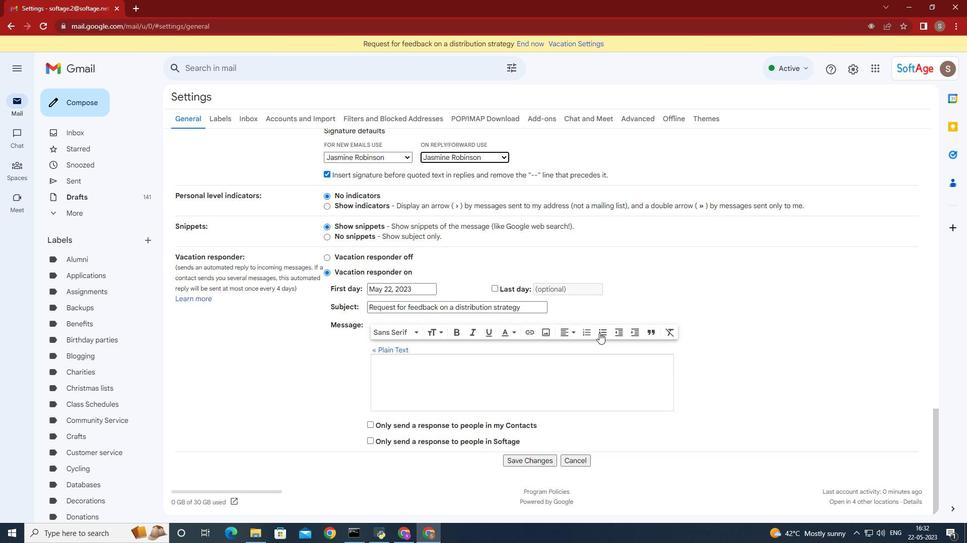 
Action: Mouse moved to (599, 341)
Screenshot: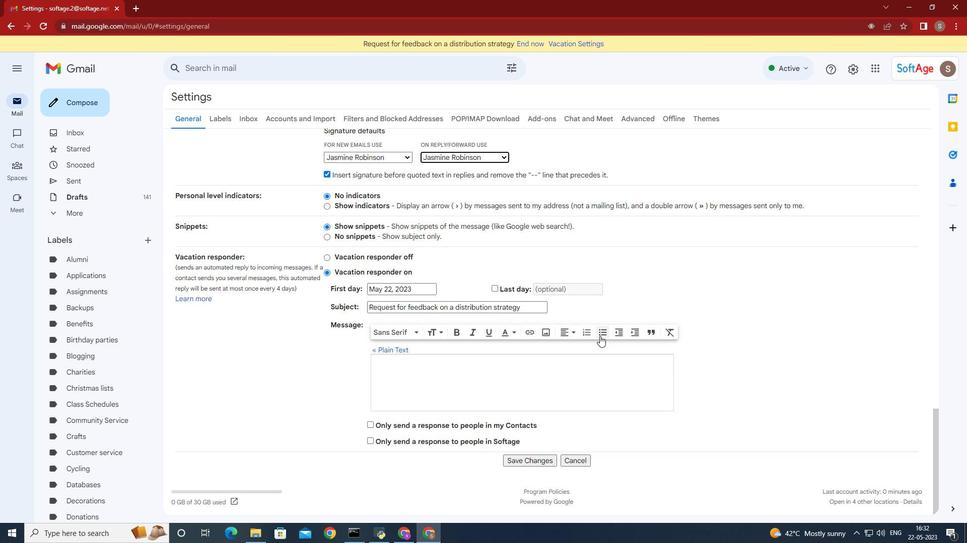 
Action: Mouse scrolled (599, 341) with delta (0, 0)
Screenshot: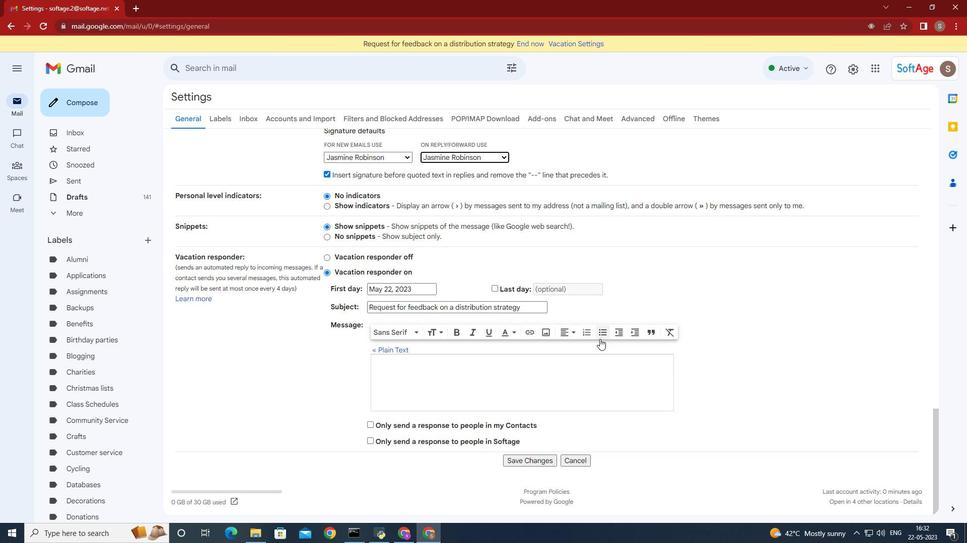
Action: Mouse moved to (529, 464)
Screenshot: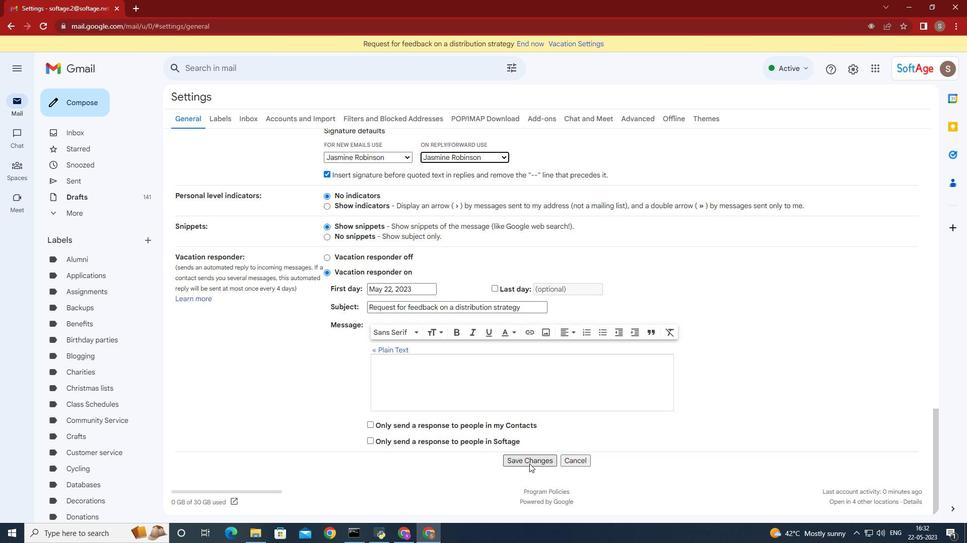 
Action: Mouse pressed left at (529, 464)
Screenshot: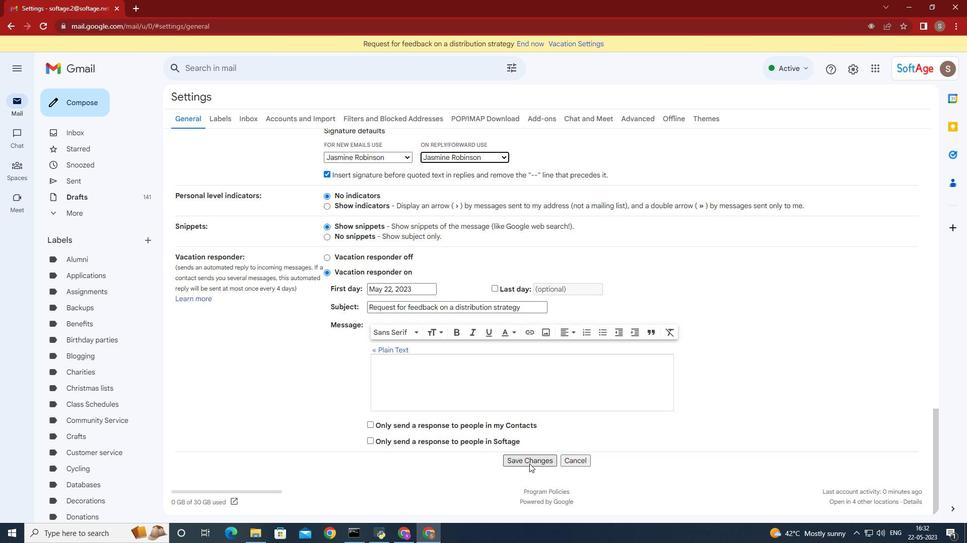 
Action: Mouse moved to (73, 100)
Screenshot: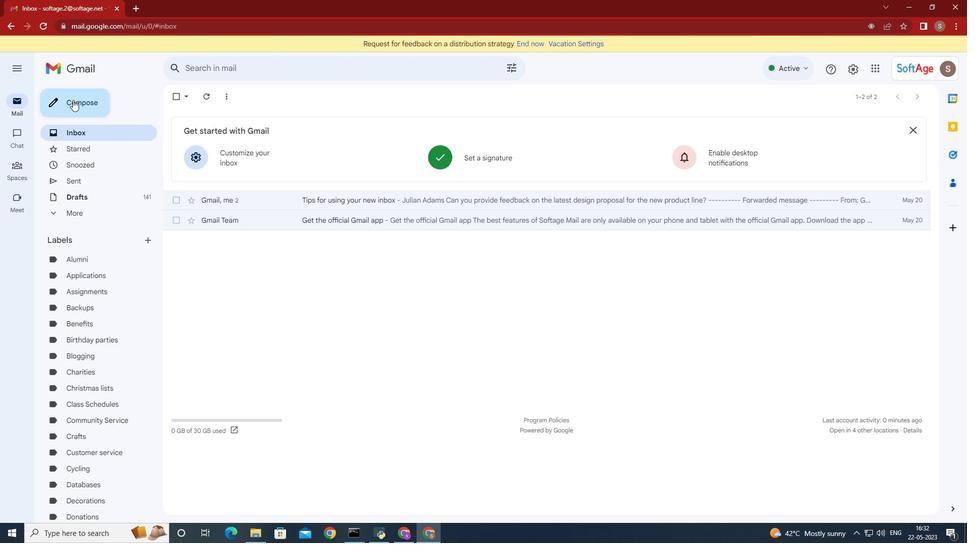 
Action: Mouse pressed left at (73, 100)
Screenshot: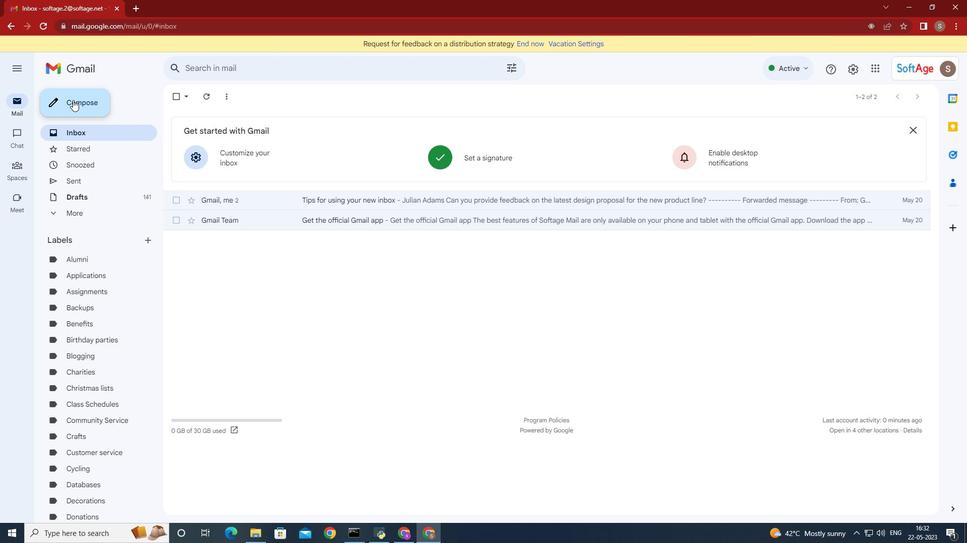 
Action: Mouse moved to (646, 264)
Screenshot: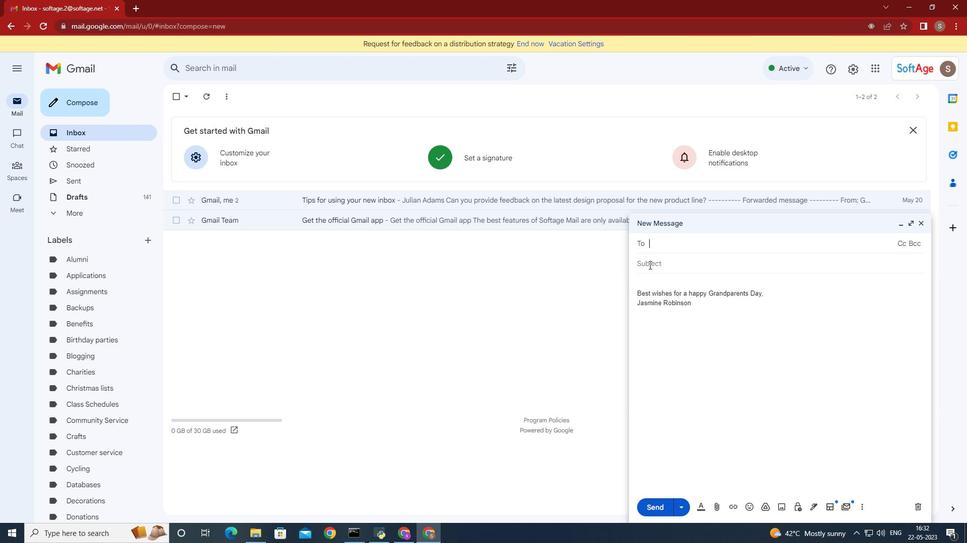 
Action: Key pressed <Key.shift>Softage.8
Screenshot: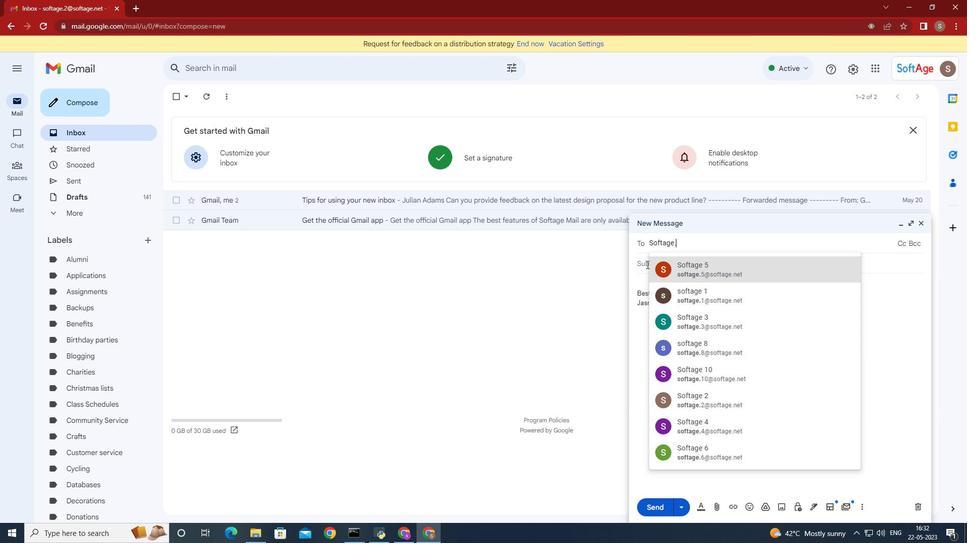 
Action: Mouse moved to (732, 262)
Screenshot: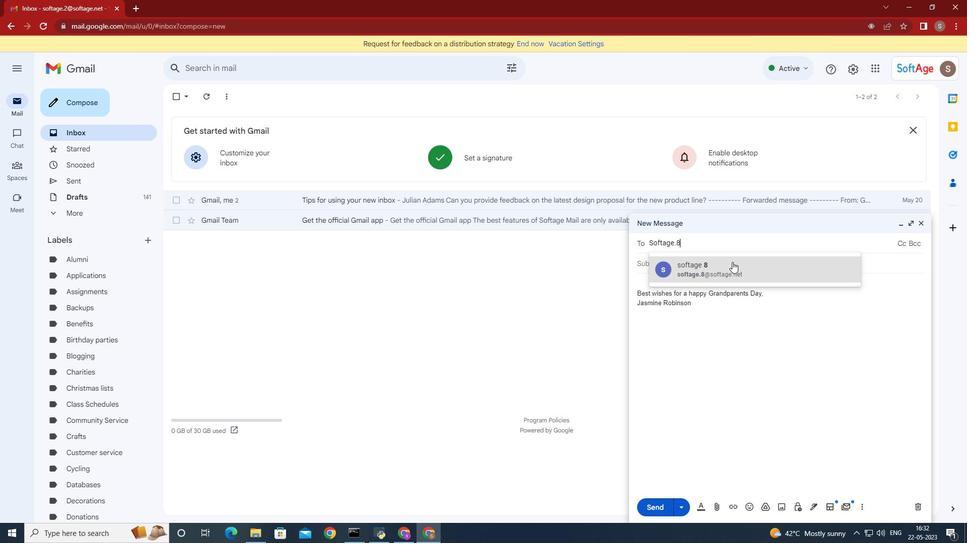 
Action: Mouse pressed left at (732, 262)
Screenshot: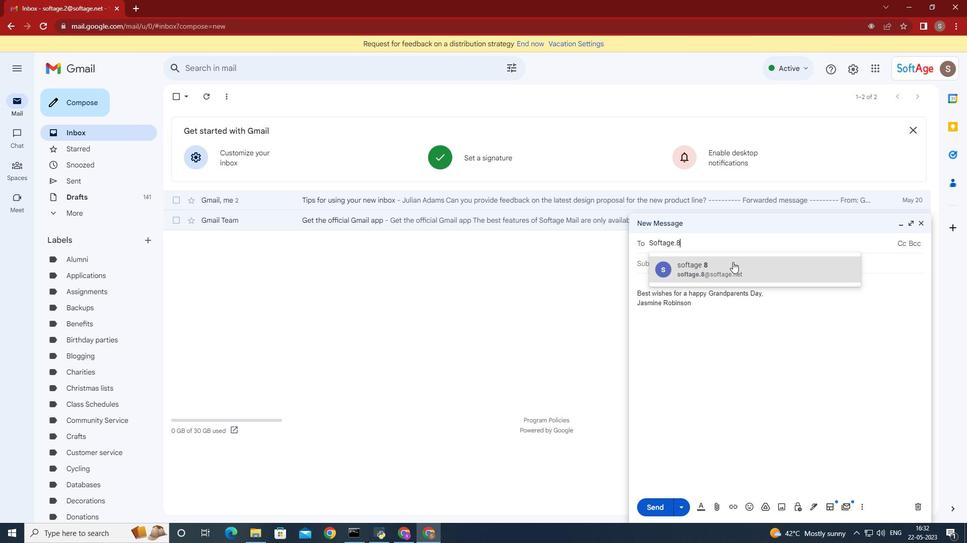 
Action: Mouse moved to (148, 240)
Screenshot: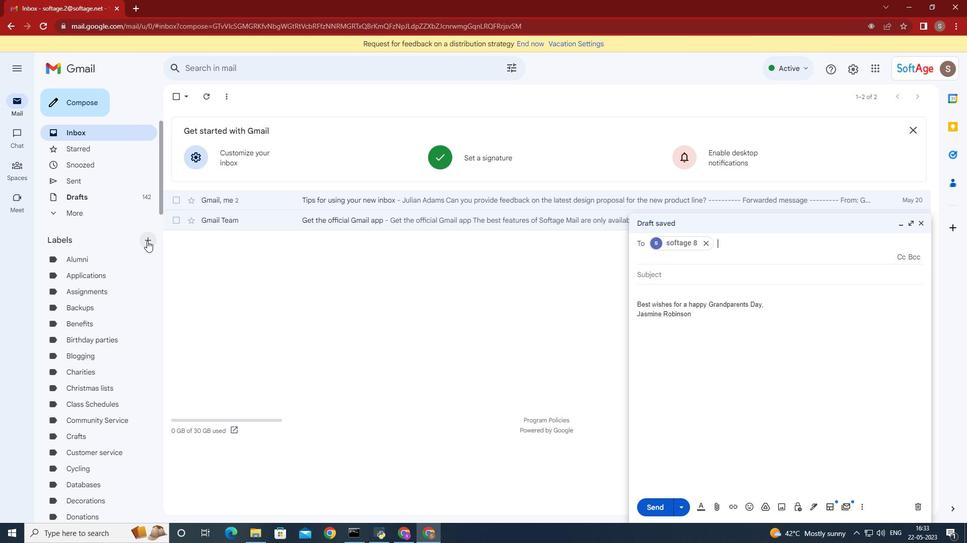 
Action: Mouse pressed left at (148, 240)
Screenshot: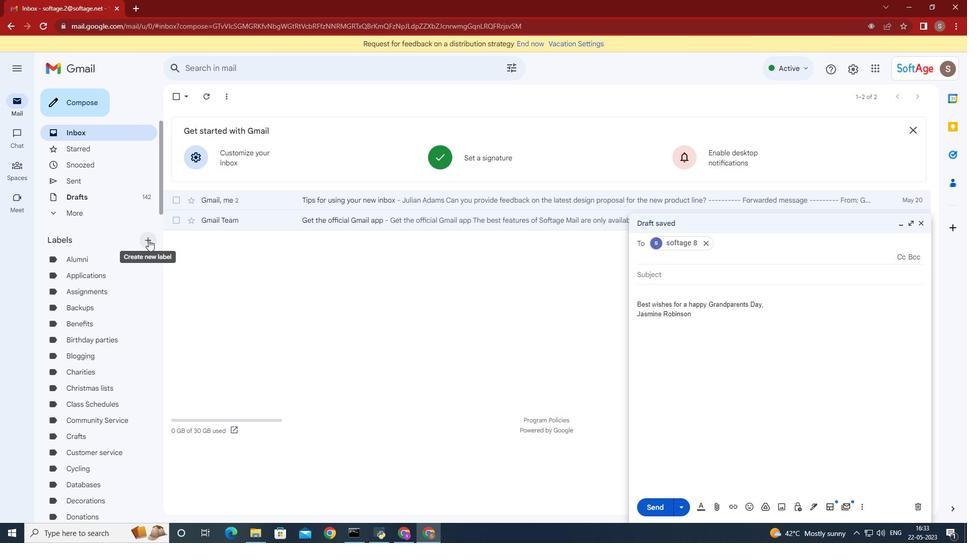 
Action: Mouse moved to (380, 306)
Screenshot: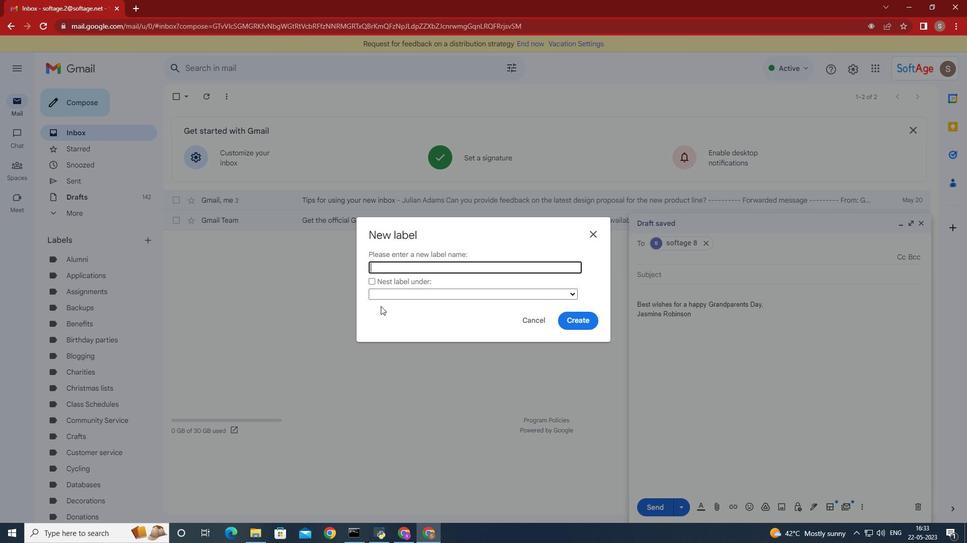 
Action: Key pressed <Key.shift>School<Key.space>records
Screenshot: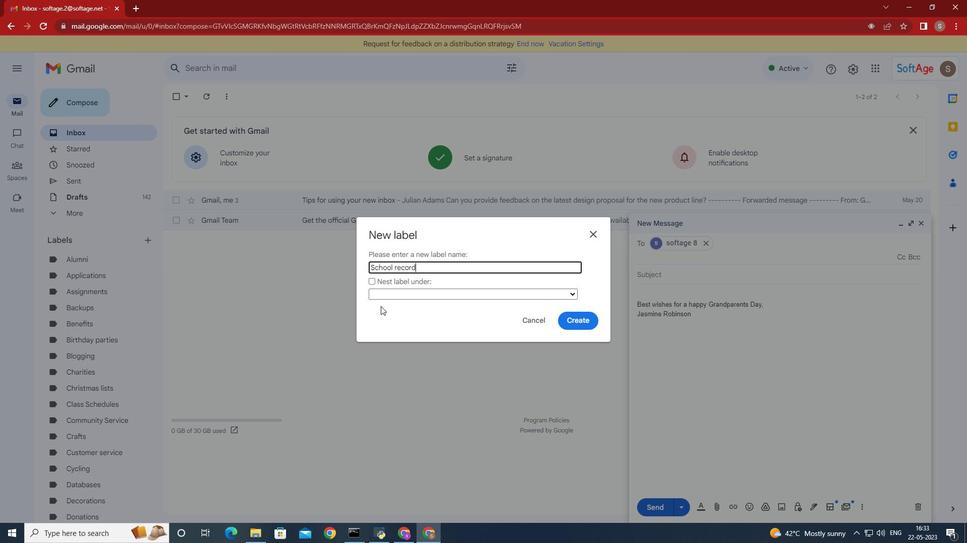 
Action: Mouse moved to (563, 320)
Screenshot: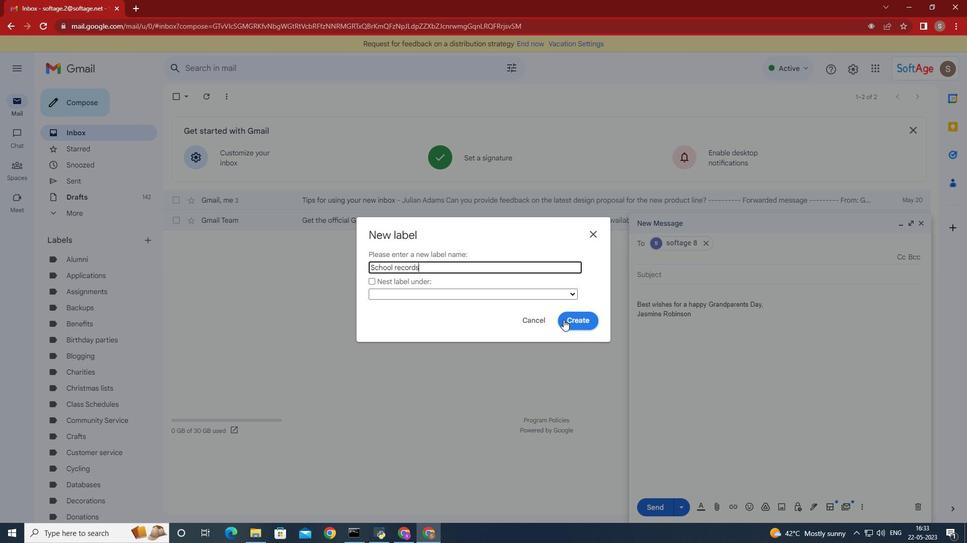 
Action: Mouse pressed left at (563, 320)
Screenshot: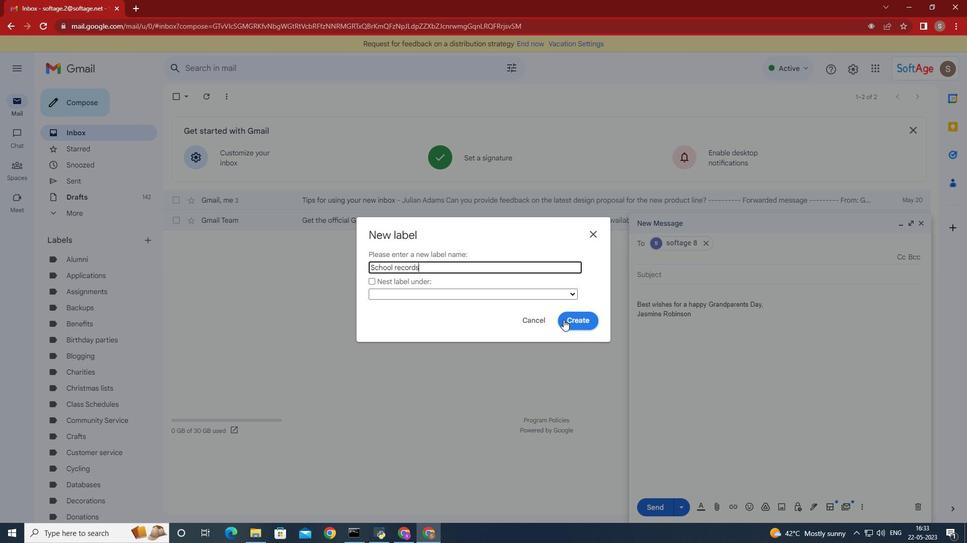 
Action: Mouse moved to (563, 320)
Screenshot: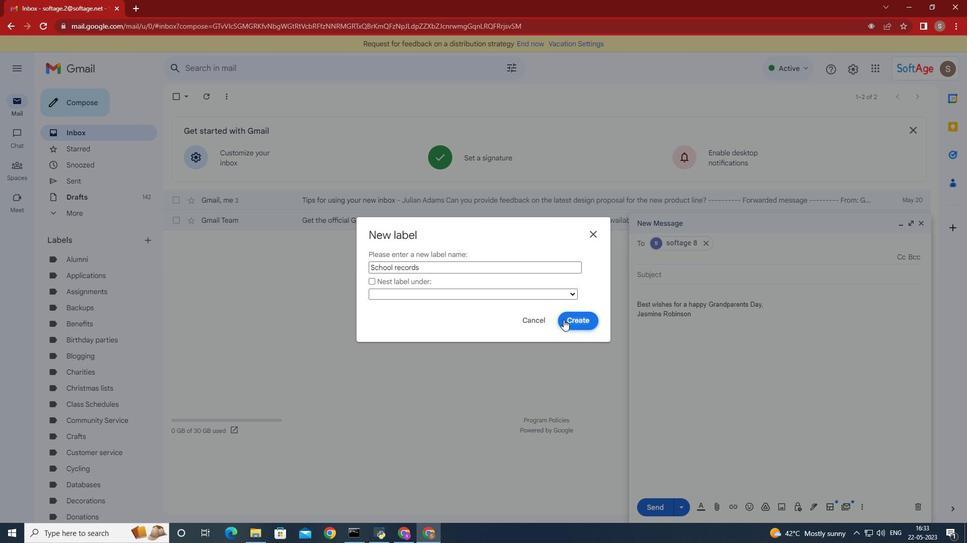
